 Task: Send an email with the signature Catherine Martinez with the subject Reminder for a performance improvement plan and the message Can you please provide me with a summary of the project objectives? from softage.10@softage.net to softage.1@softage.net and move the email from Sent Items to the folder Public relations
Action: Mouse moved to (112, 107)
Screenshot: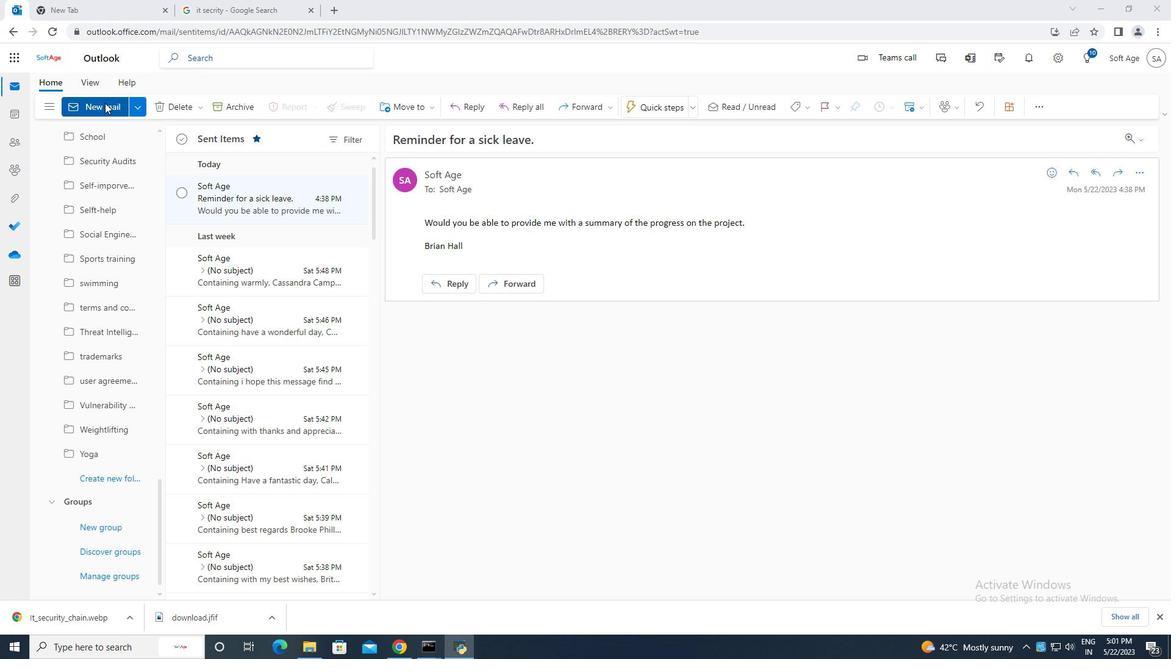 
Action: Mouse pressed left at (112, 107)
Screenshot: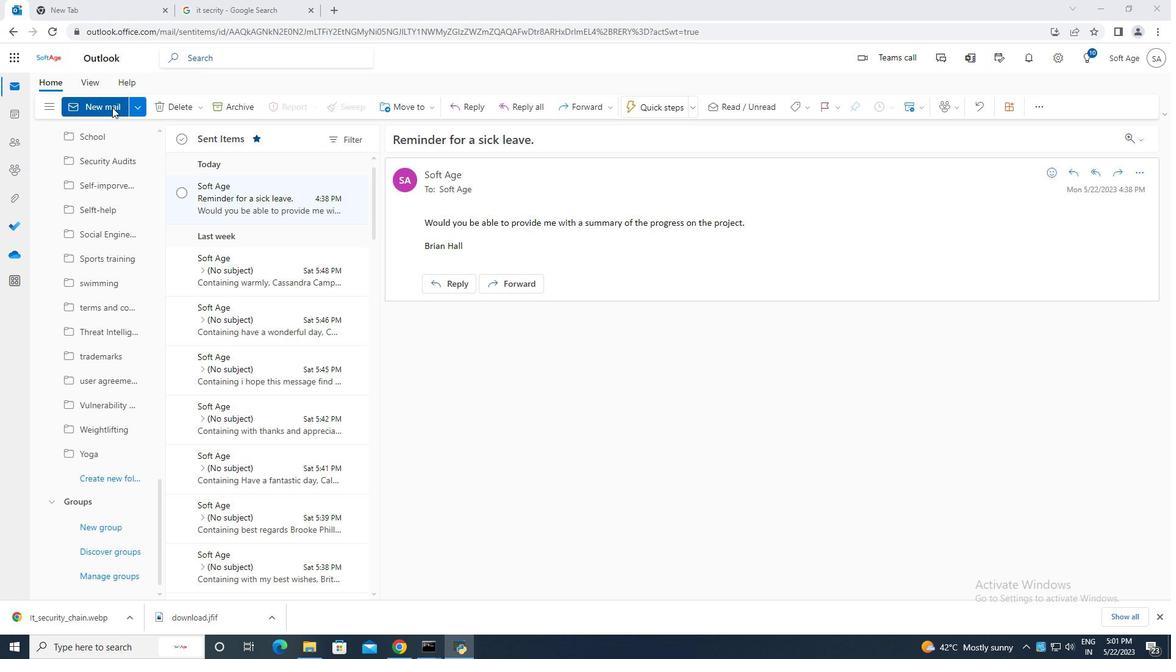 
Action: Mouse moved to (795, 109)
Screenshot: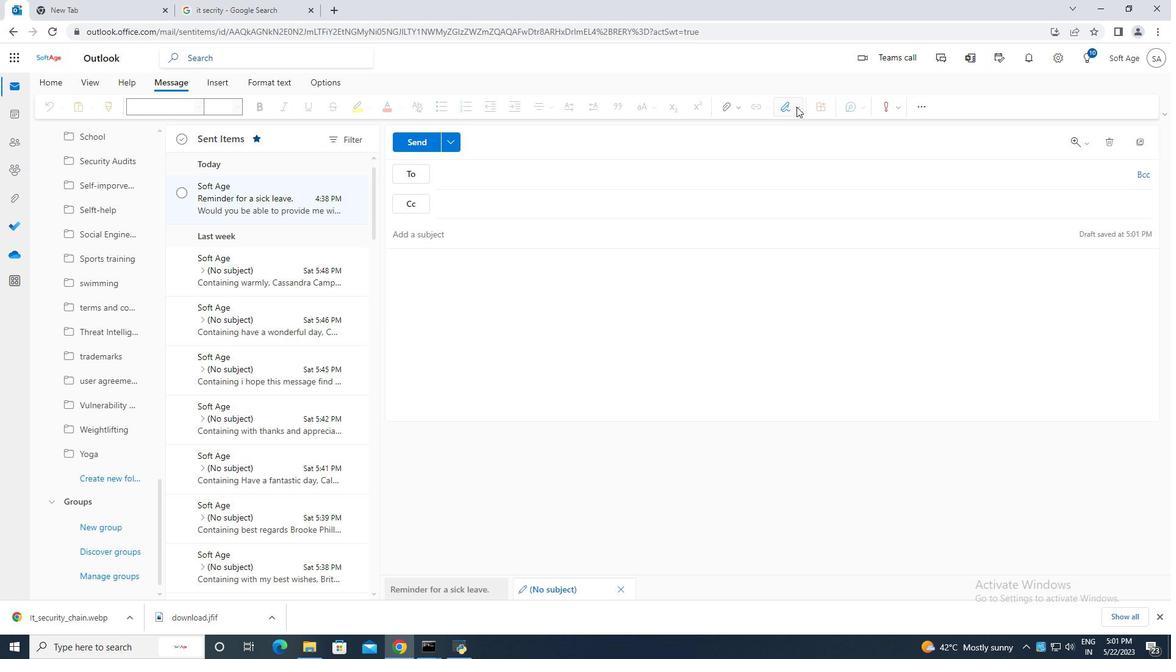 
Action: Mouse pressed left at (795, 109)
Screenshot: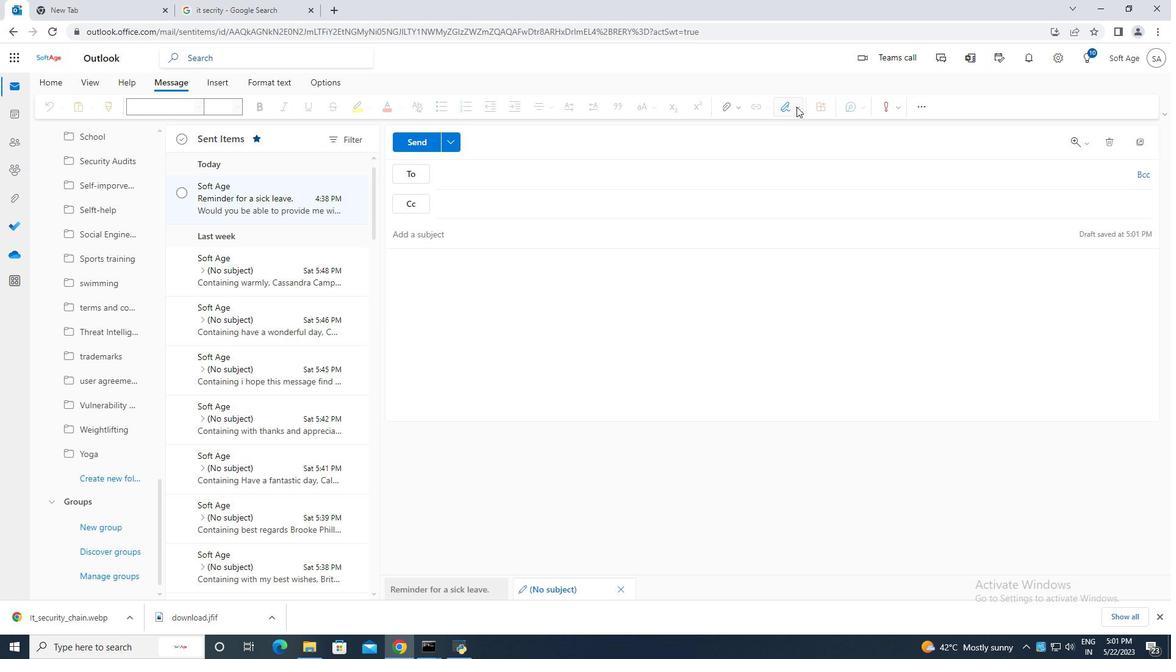 
Action: Mouse moved to (747, 161)
Screenshot: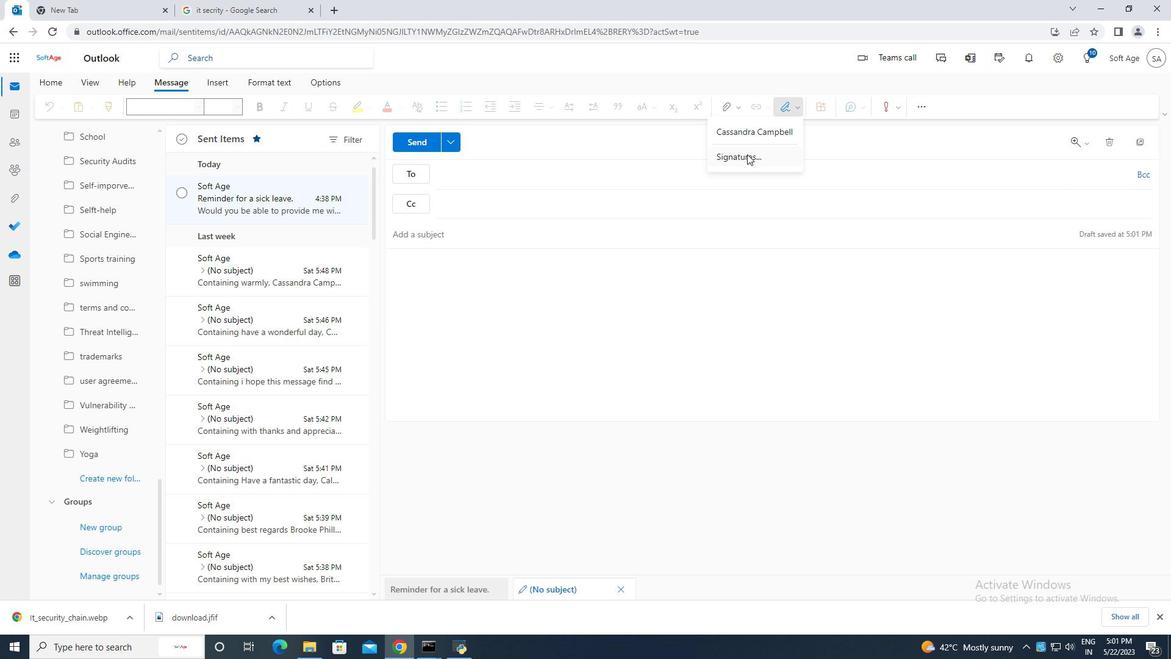 
Action: Mouse pressed left at (747, 161)
Screenshot: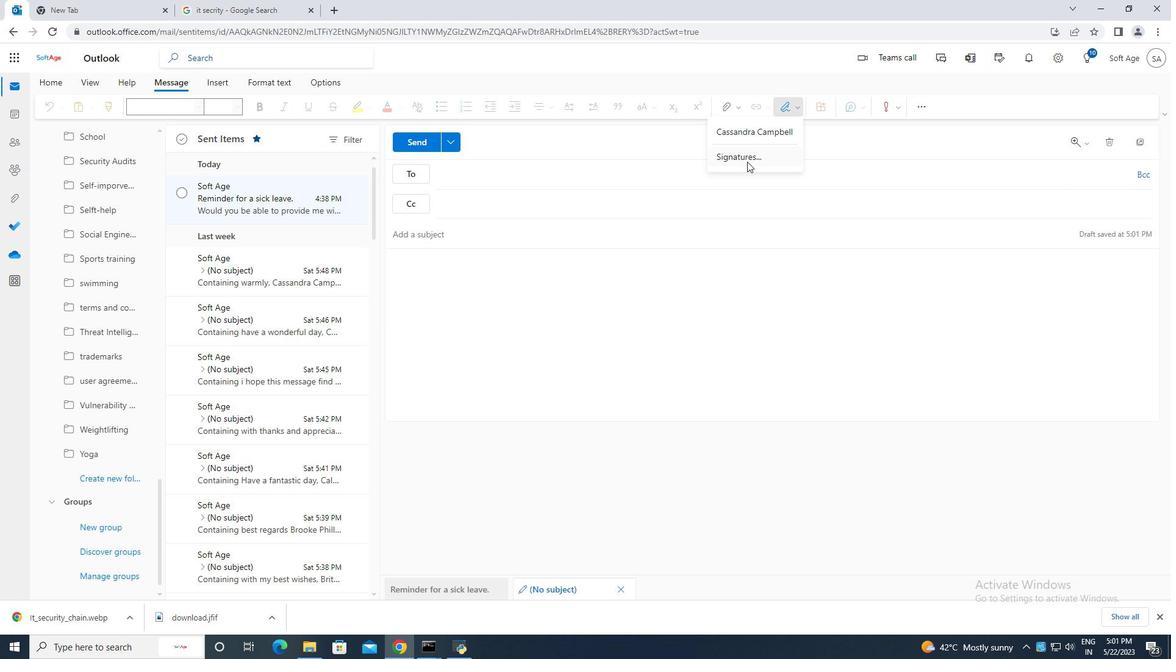 
Action: Mouse moved to (831, 207)
Screenshot: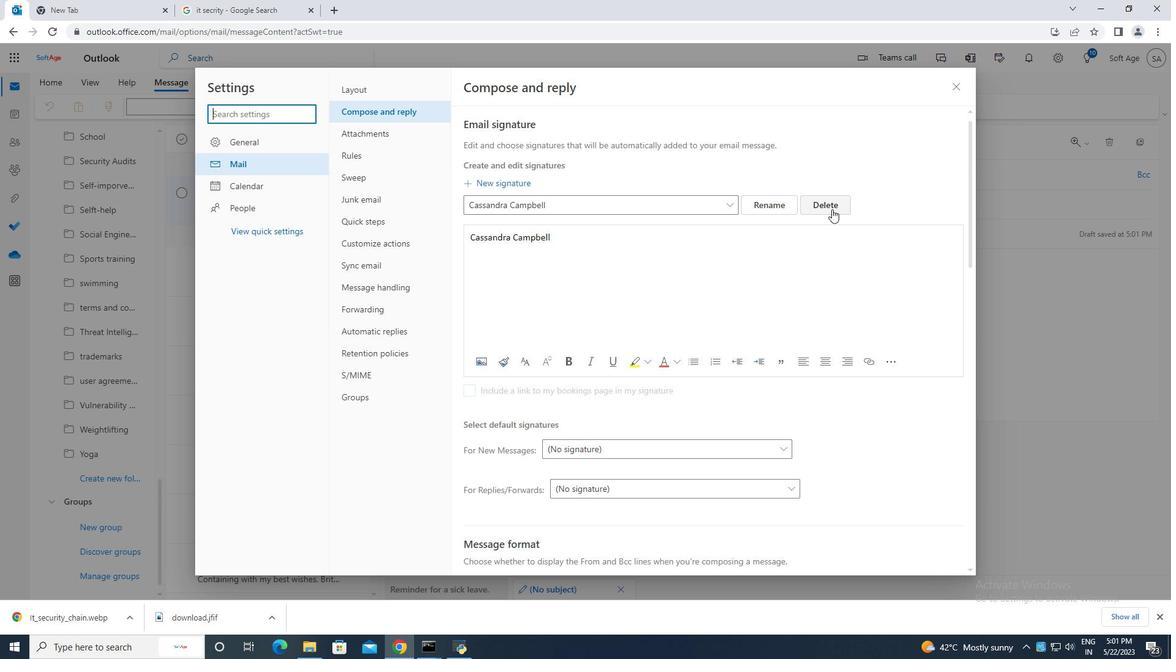 
Action: Mouse pressed left at (831, 207)
Screenshot: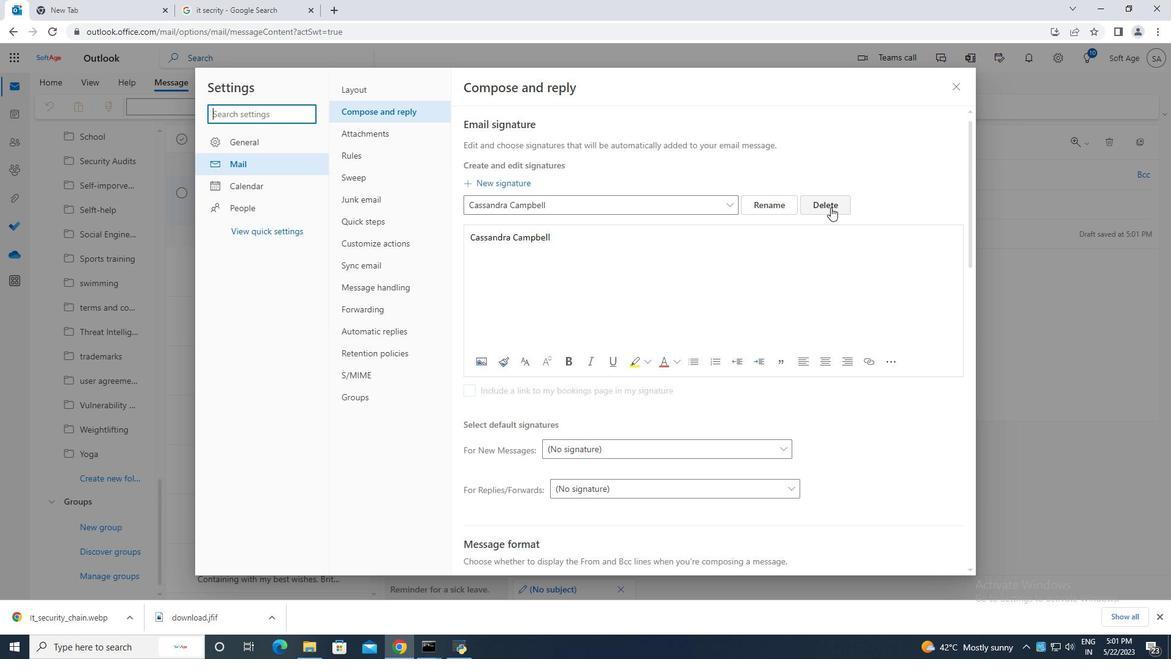 
Action: Mouse moved to (560, 209)
Screenshot: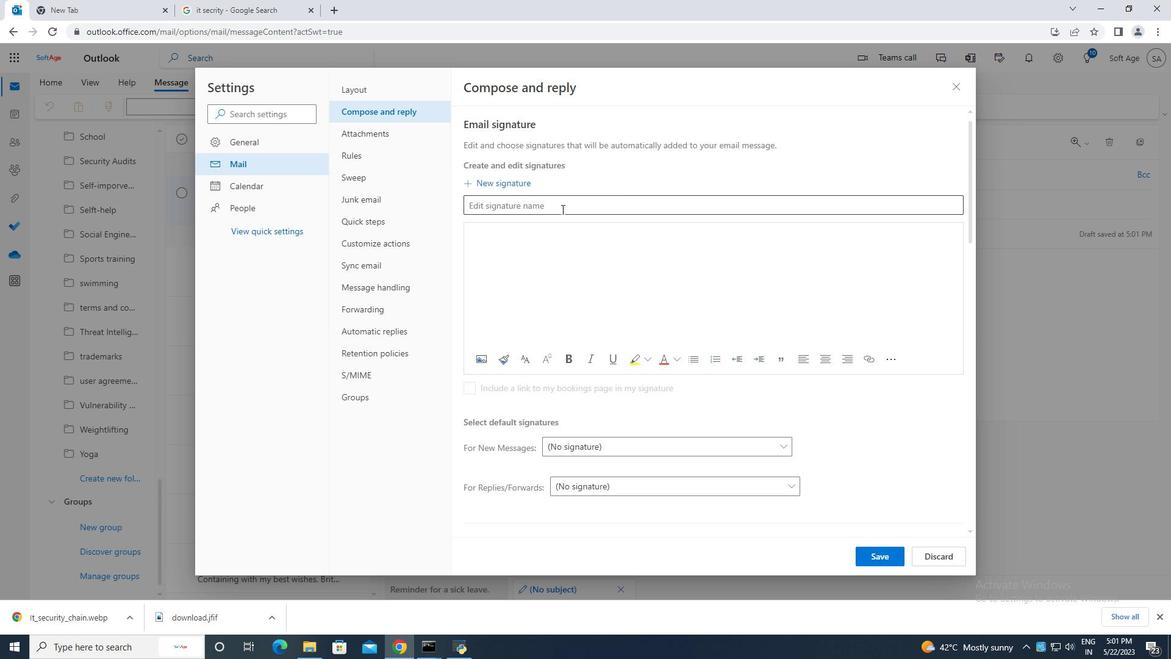 
Action: Mouse pressed left at (560, 209)
Screenshot: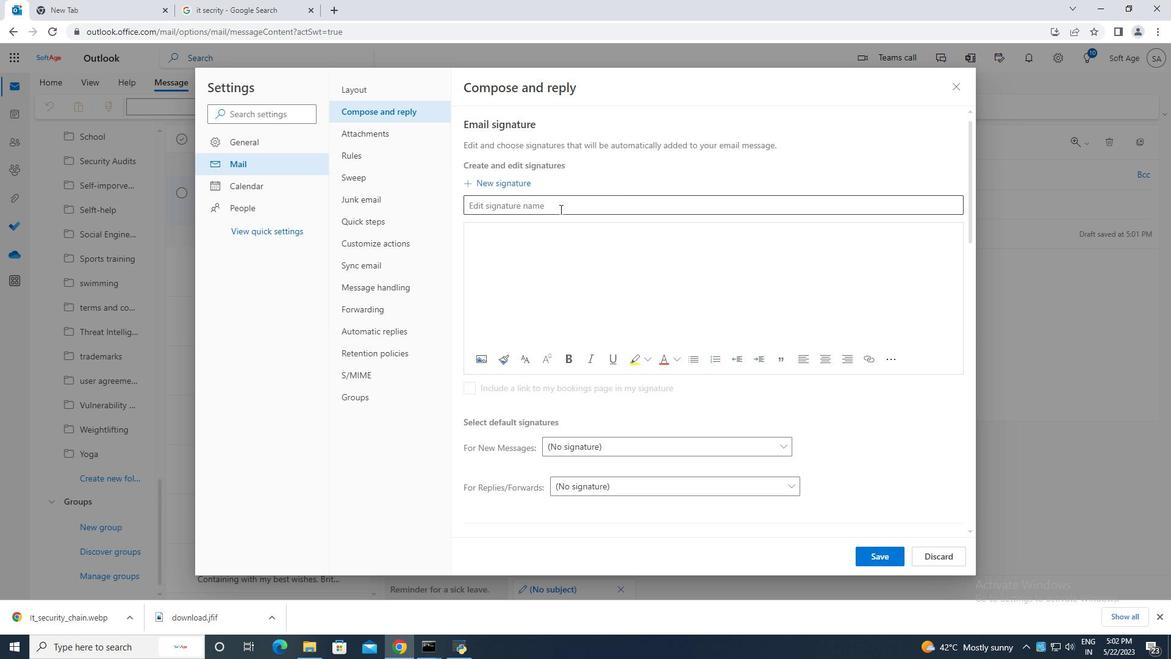 
Action: Key pressed <Key.caps_lock>C<Key.caps_lock>atherine<Key.space><Key.caps_lock>M<Key.caps_lock>artinez
Screenshot: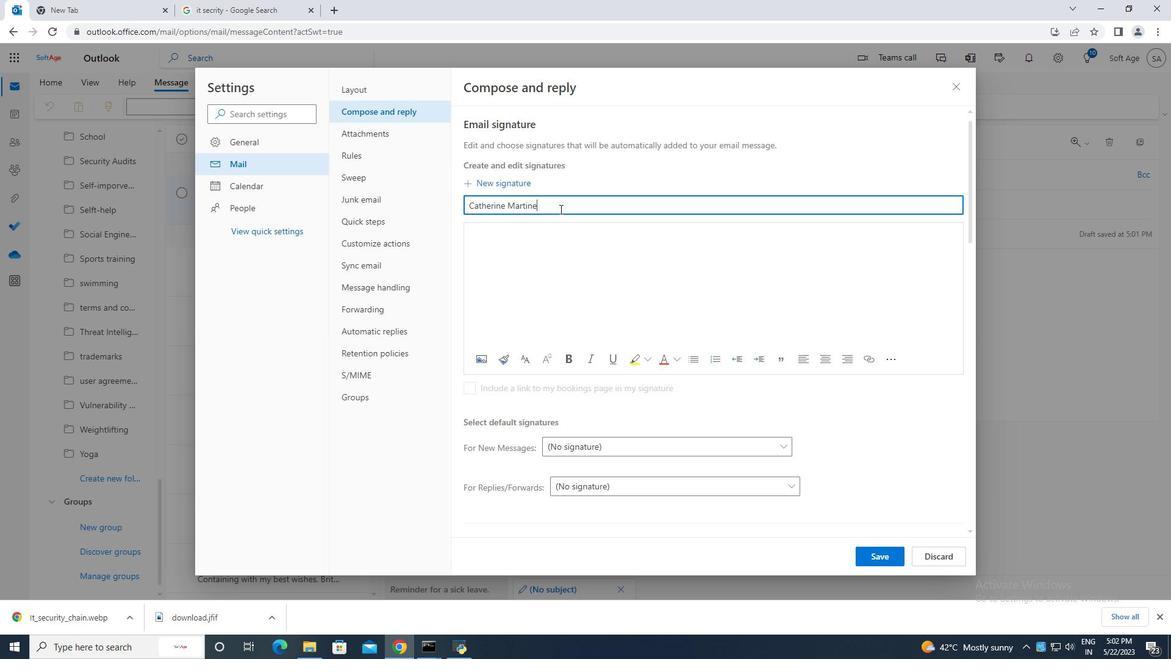 
Action: Mouse moved to (529, 234)
Screenshot: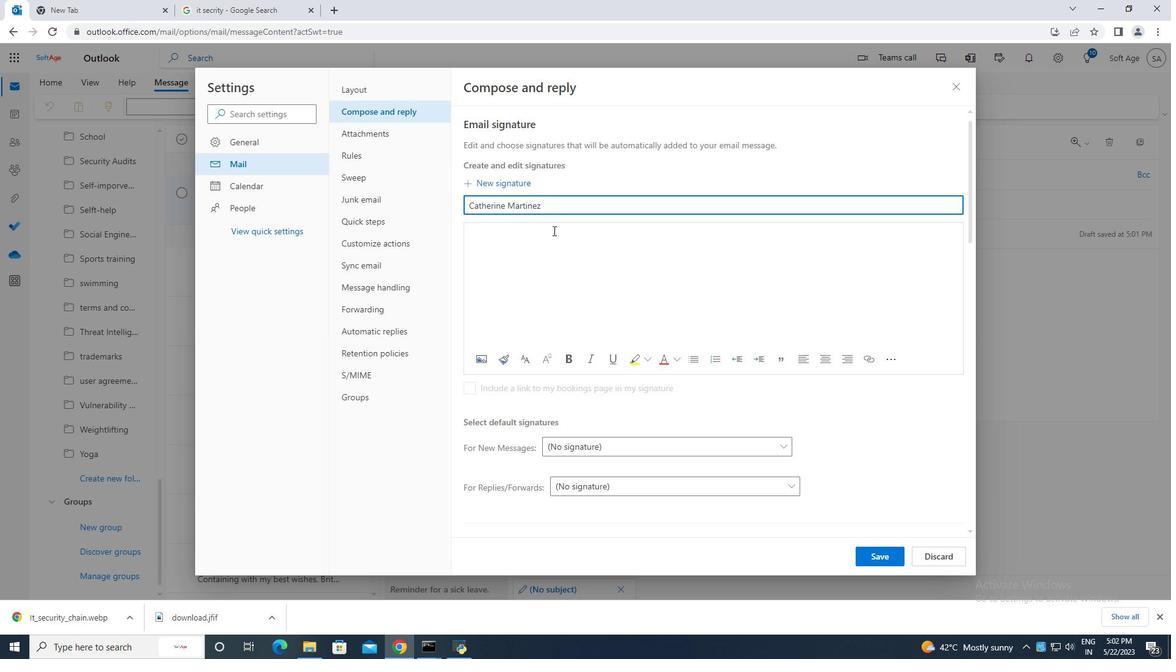 
Action: Mouse pressed left at (529, 234)
Screenshot: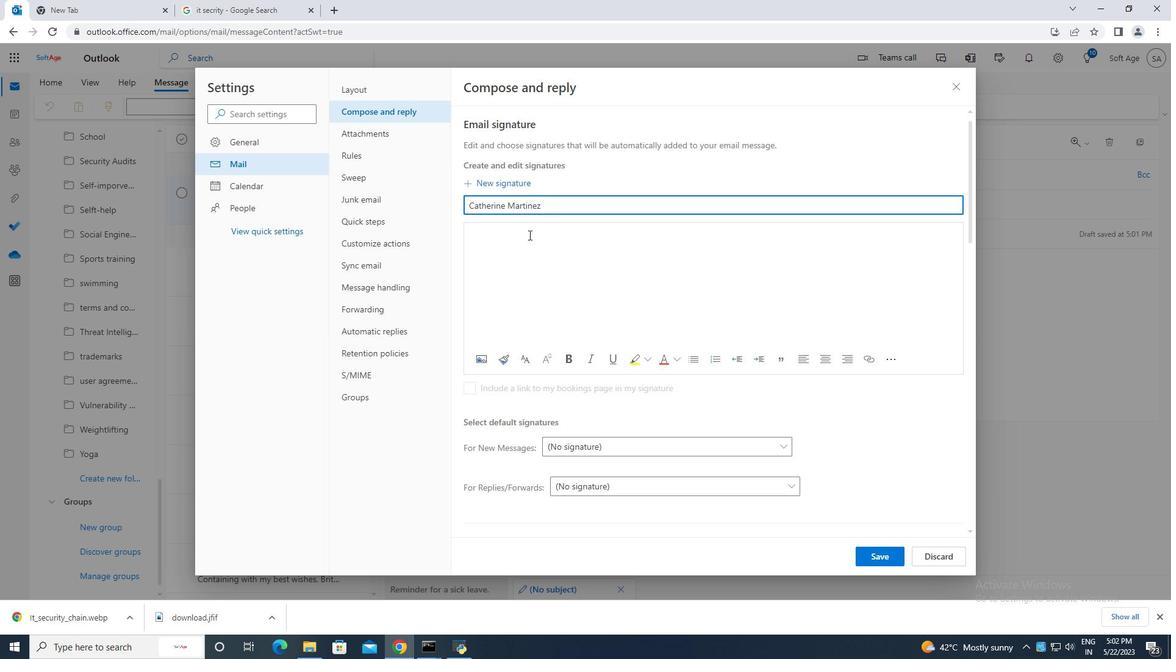 
Action: Key pressed <Key.caps_lock>C<Key.caps_lock>atherine<Key.space><Key.caps_lock>M<Key.caps_lock>artinez
Screenshot: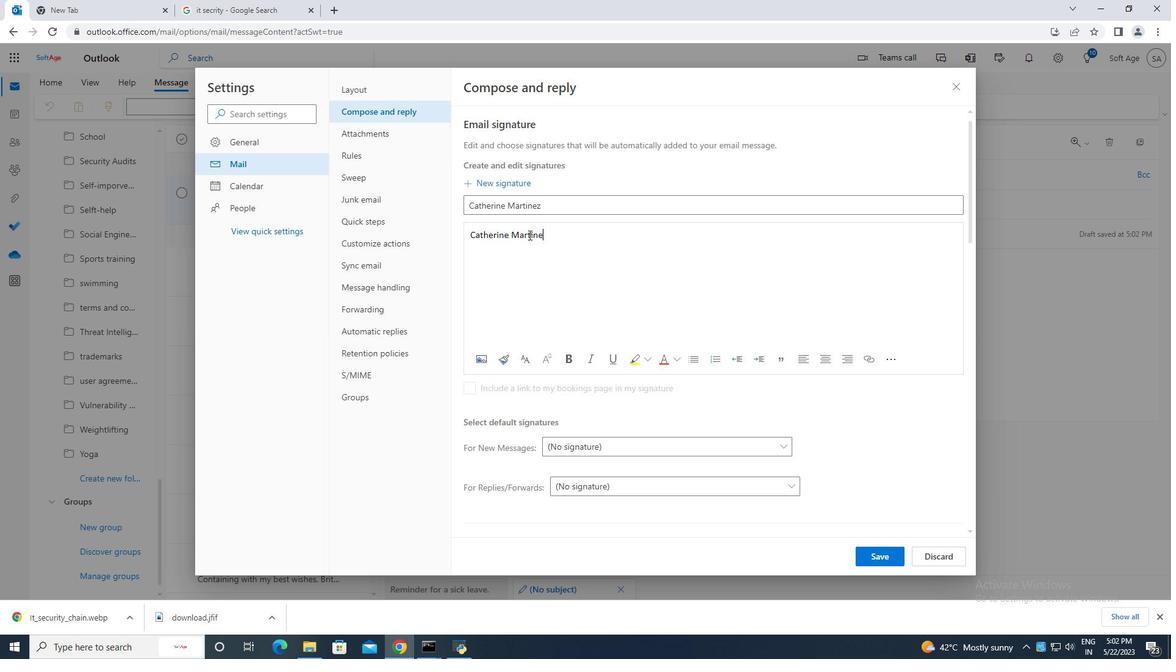 
Action: Mouse moved to (882, 560)
Screenshot: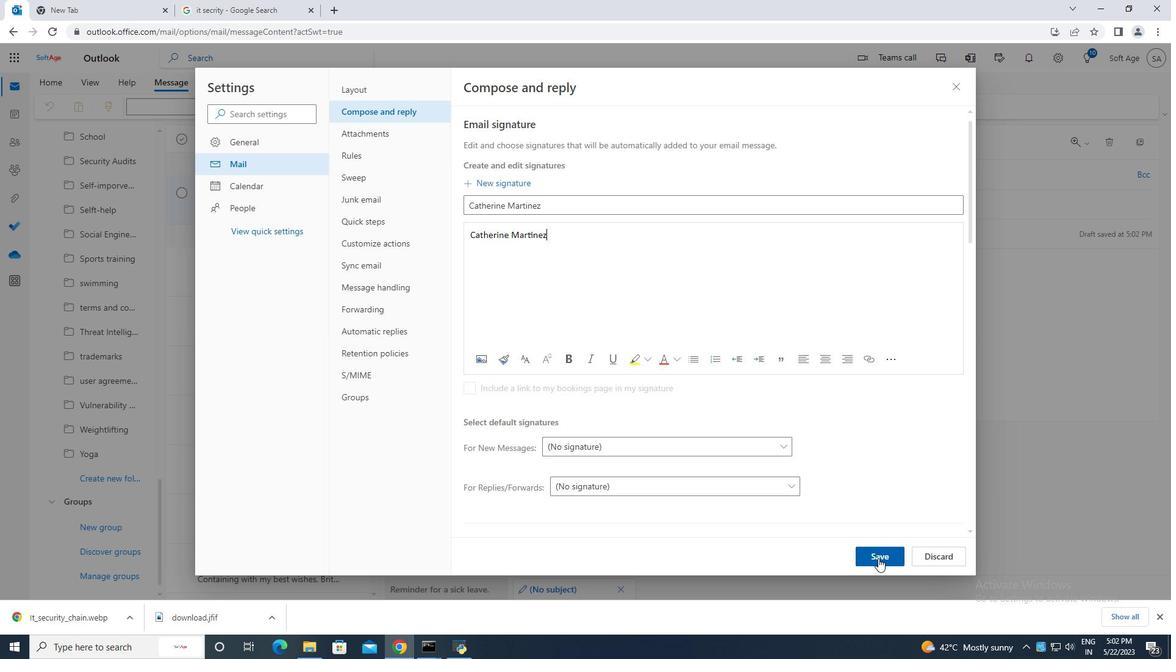 
Action: Mouse pressed left at (882, 560)
Screenshot: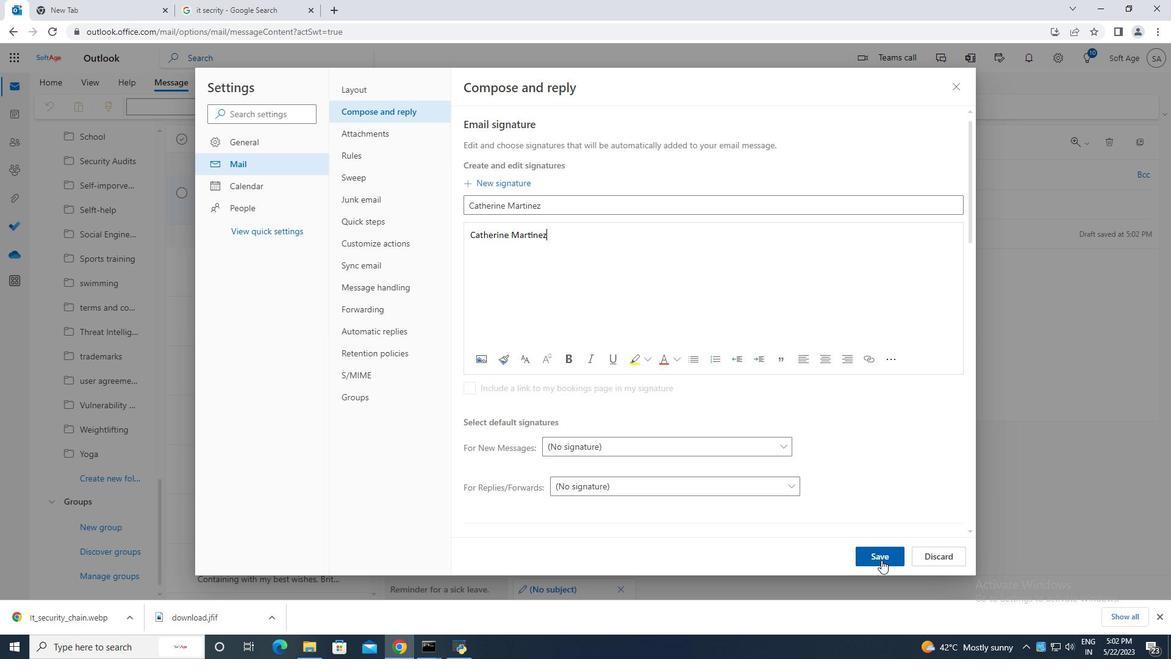 
Action: Mouse moved to (956, 90)
Screenshot: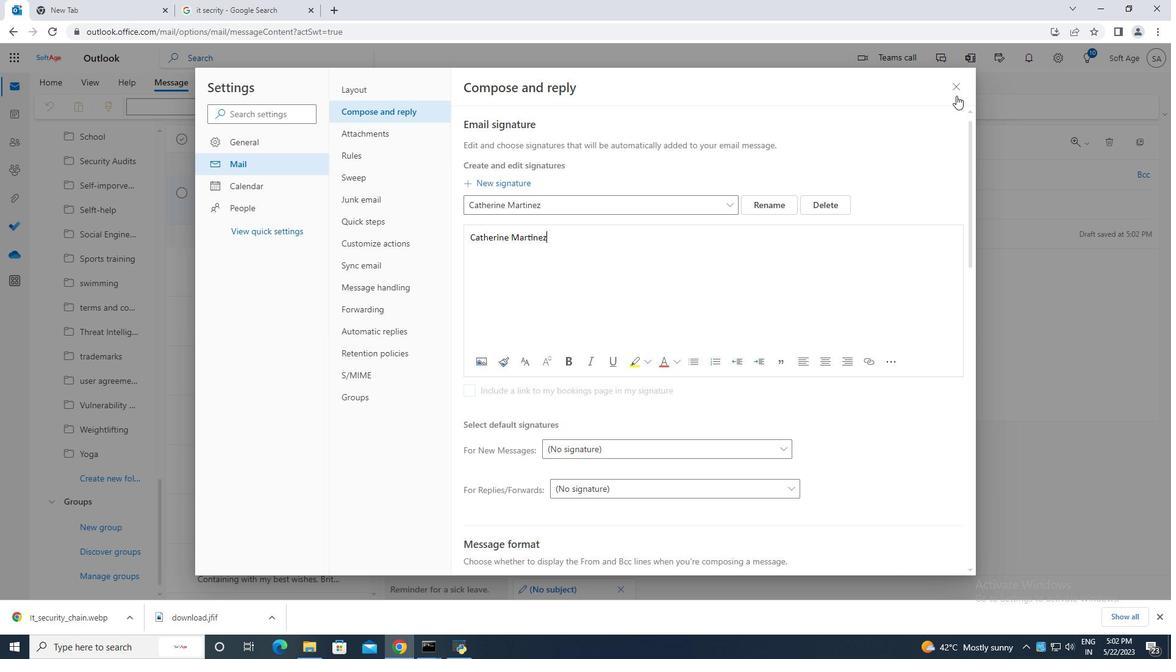 
Action: Mouse pressed left at (956, 90)
Screenshot: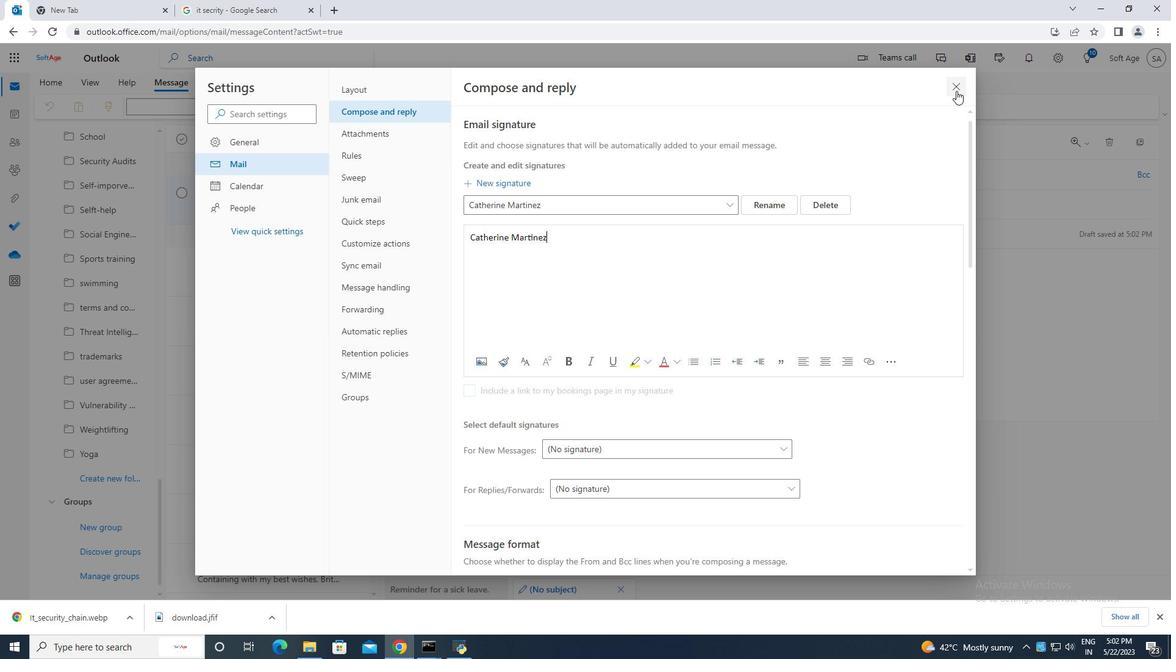 
Action: Mouse moved to (798, 106)
Screenshot: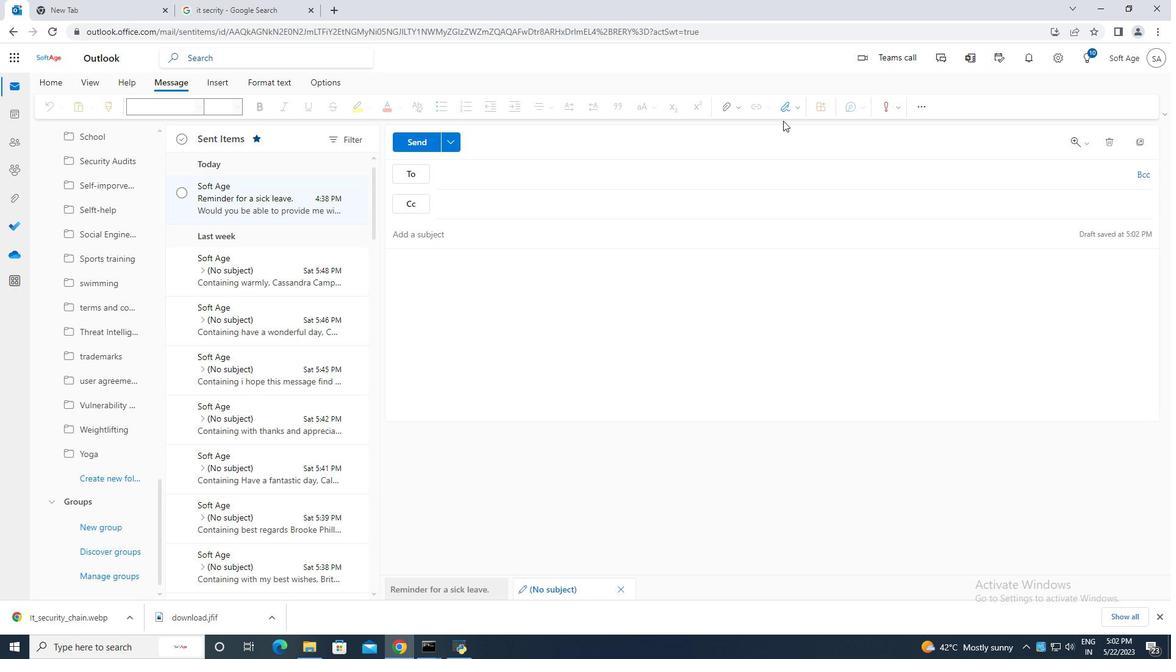 
Action: Mouse pressed left at (798, 106)
Screenshot: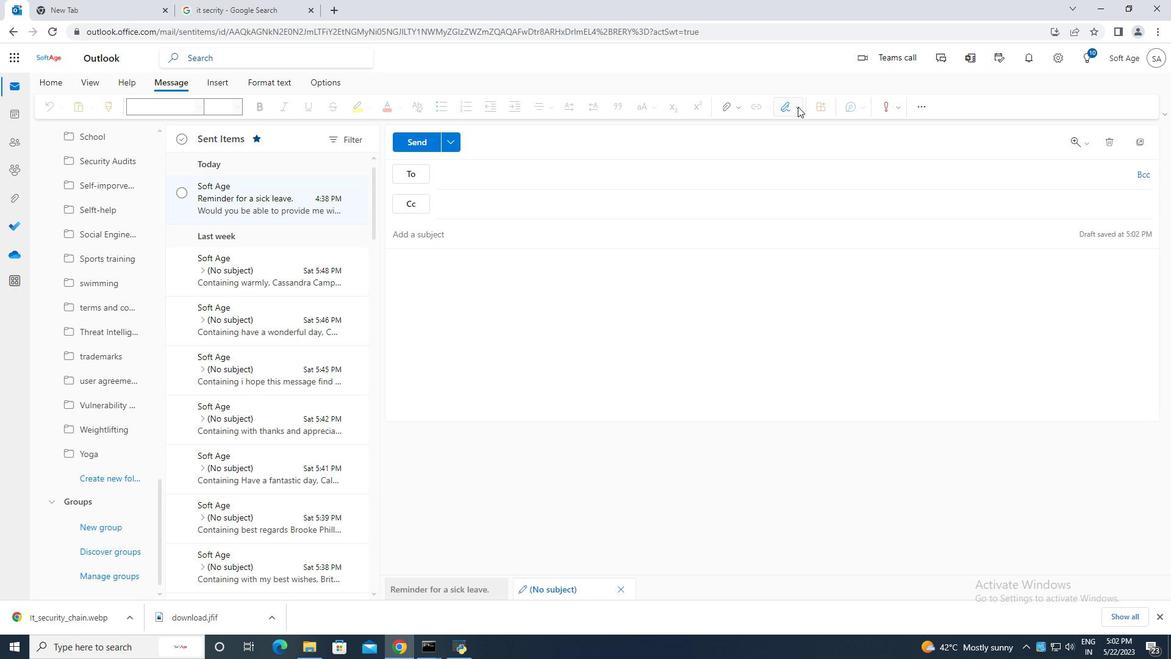 
Action: Mouse moved to (741, 132)
Screenshot: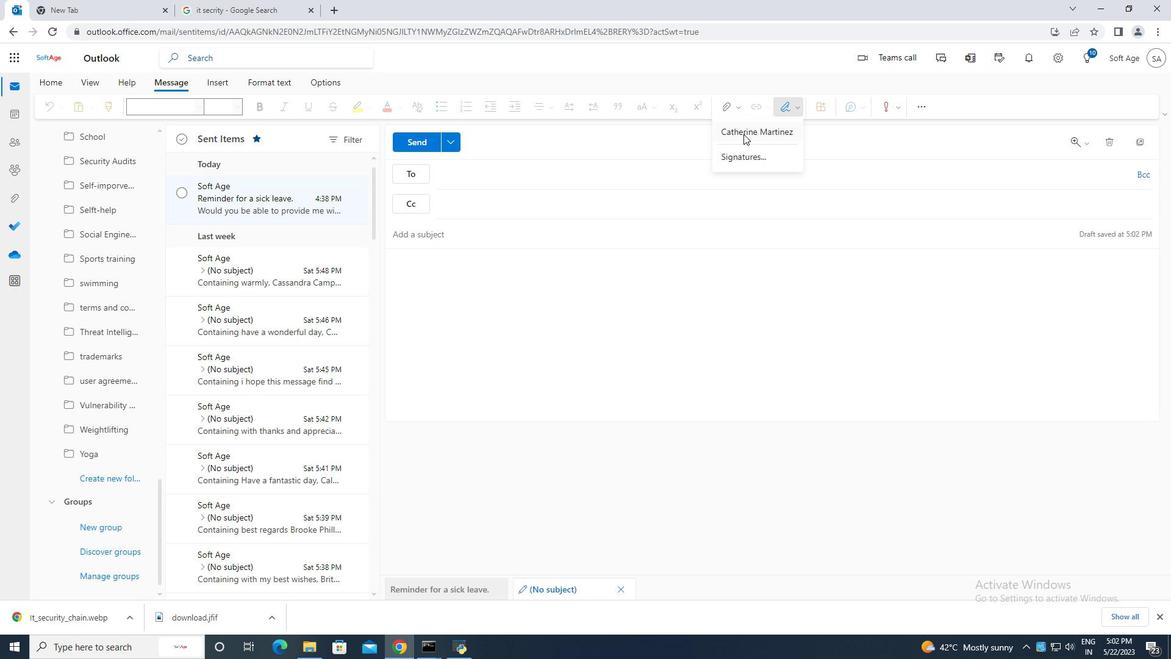 
Action: Mouse pressed left at (741, 132)
Screenshot: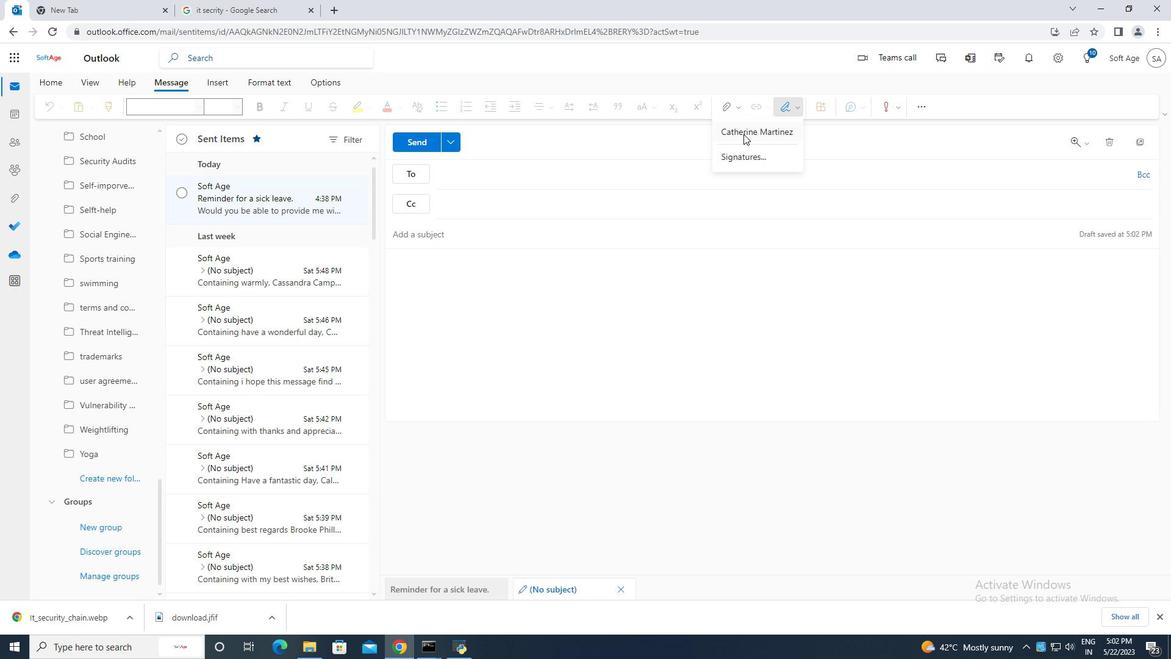 
Action: Mouse moved to (408, 234)
Screenshot: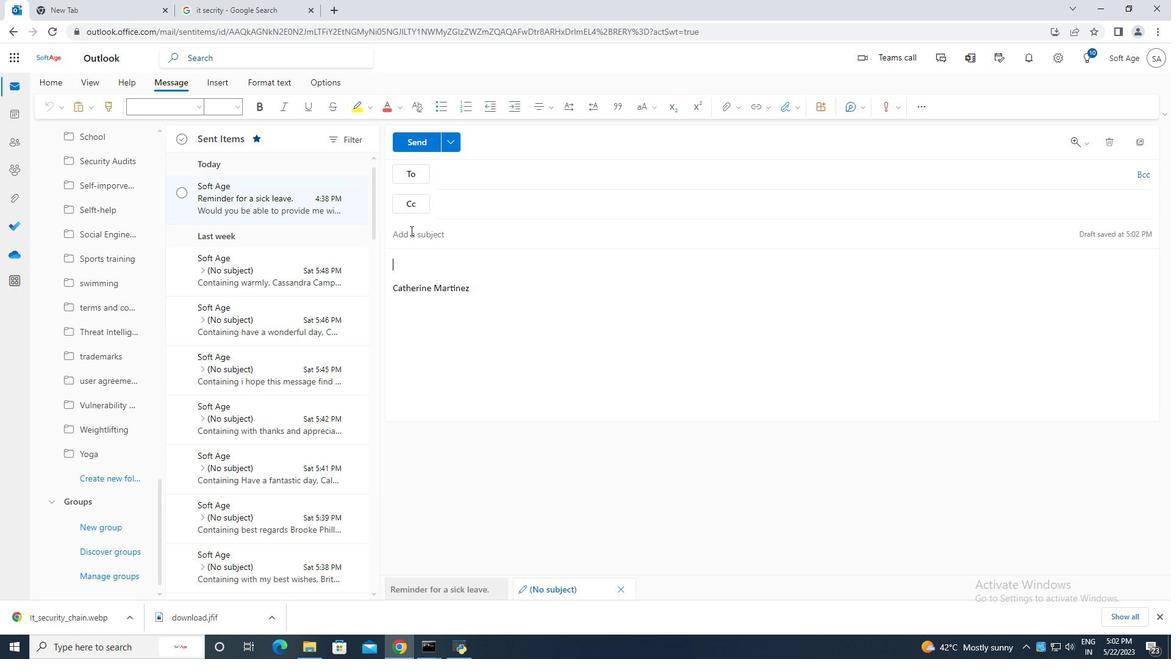 
Action: Mouse pressed left at (408, 234)
Screenshot: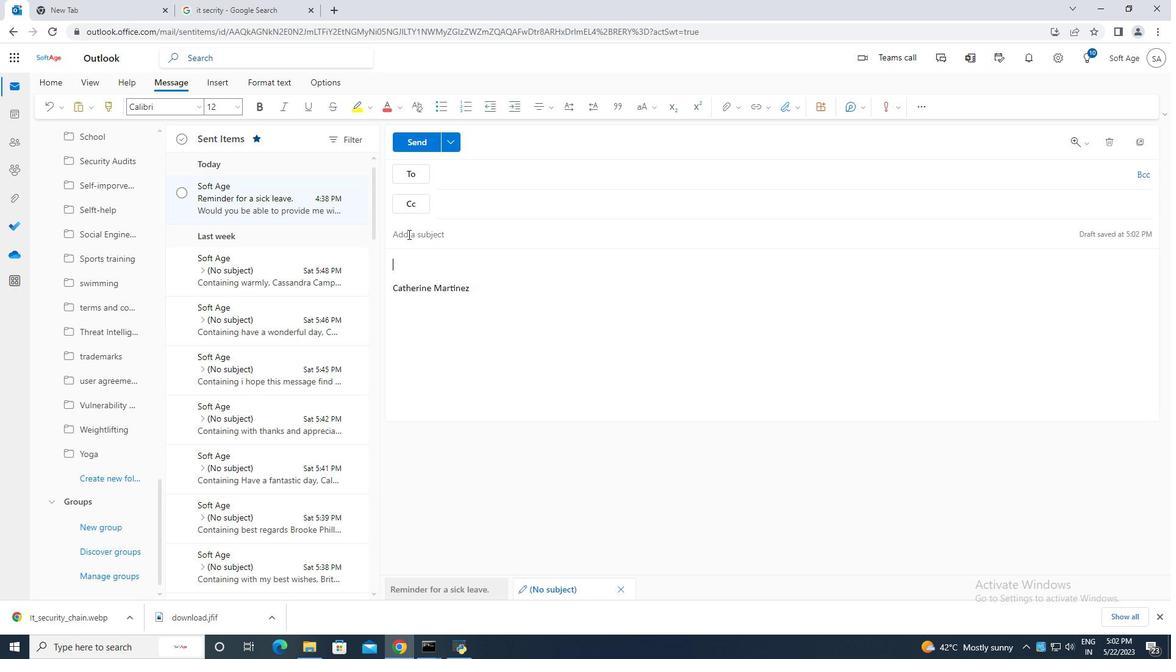 
Action: Mouse moved to (408, 234)
Screenshot: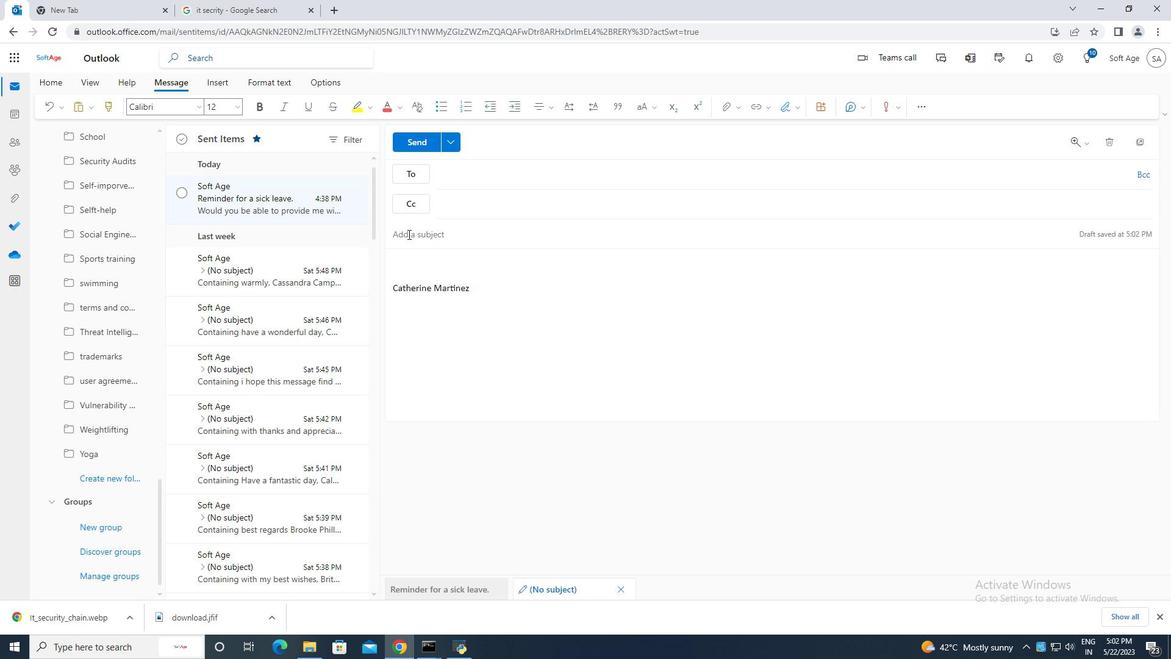 
Action: Key pressed <Key.caps_lock>R<Key.caps_lock>eminder<Key.space>for<Key.space>a<Key.space>performance<Key.space>improvement<Key.space>plan.
Screenshot: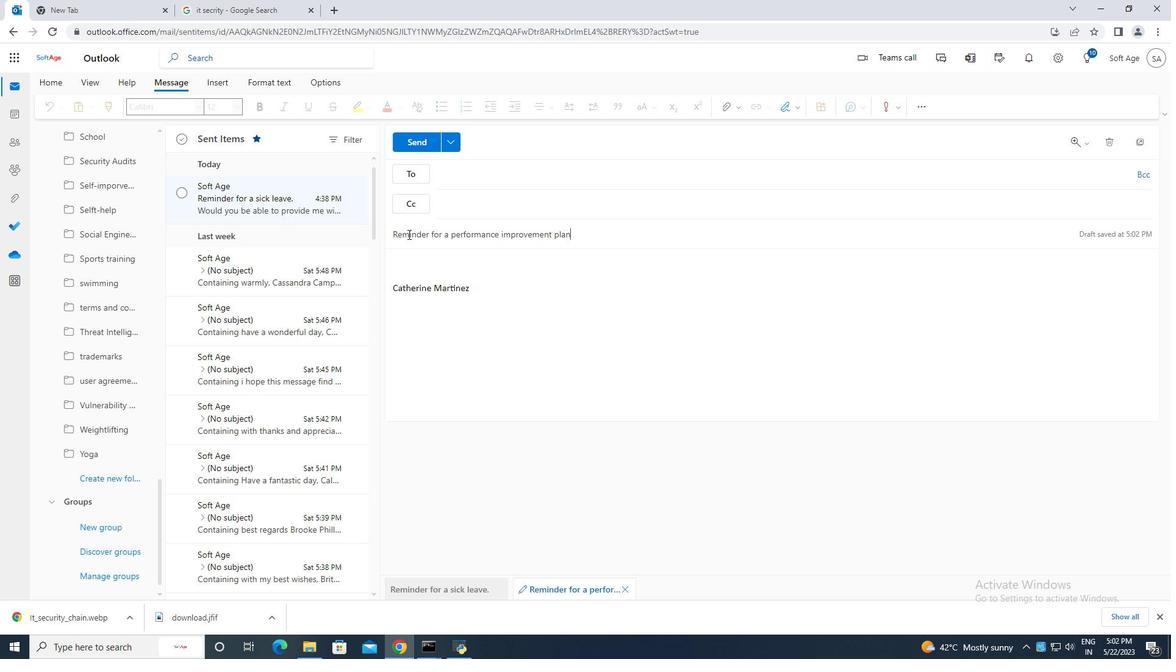 
Action: Mouse moved to (416, 259)
Screenshot: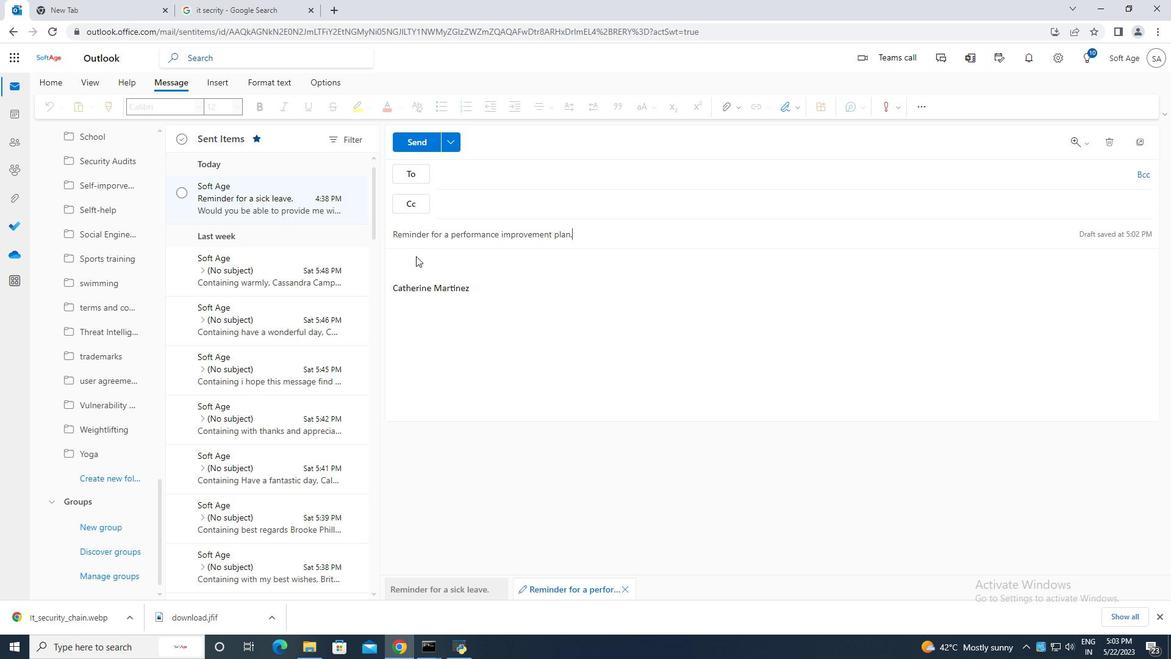 
Action: Mouse pressed left at (416, 259)
Screenshot: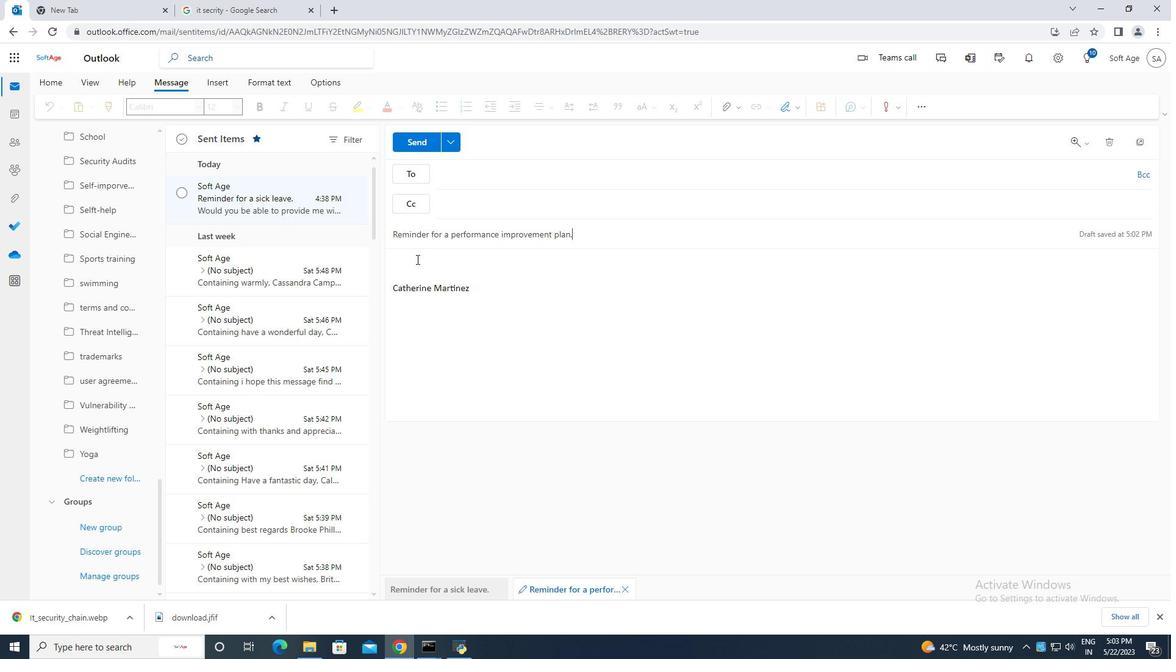 
Action: Key pressed <Key.caps_lock>C<Key.caps_lock>an<Key.space>you<Key.space>please<Key.space>provide<Key.space>mw<Key.backspace>e<Key.space>with<Key.space>a<Key.space>summary<Key.space>of<Key.space>the<Key.space>project<Key.space>objectives<Key.space><Key.backspace>.
Screenshot: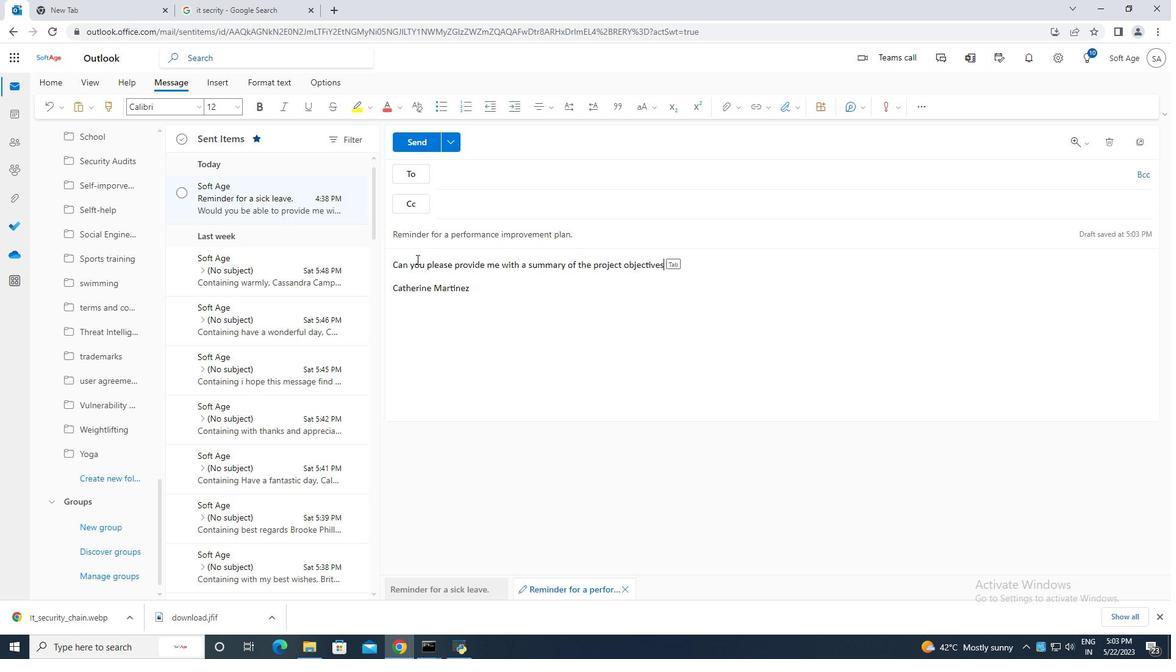 
Action: Mouse moved to (496, 172)
Screenshot: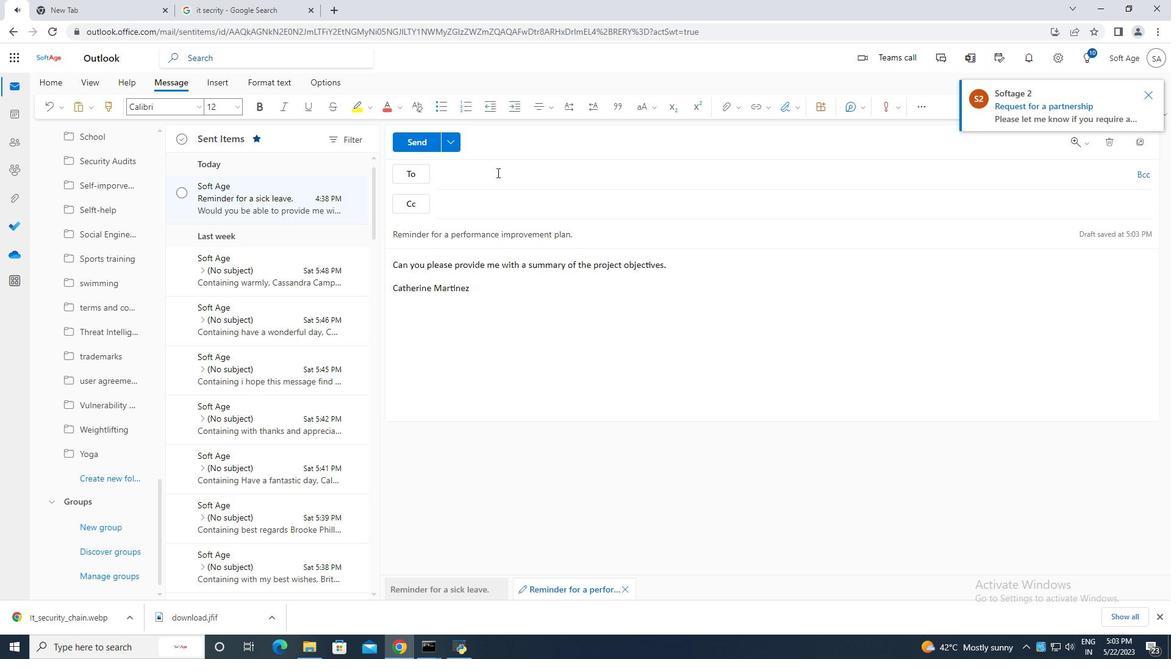 
Action: Mouse pressed left at (496, 172)
Screenshot: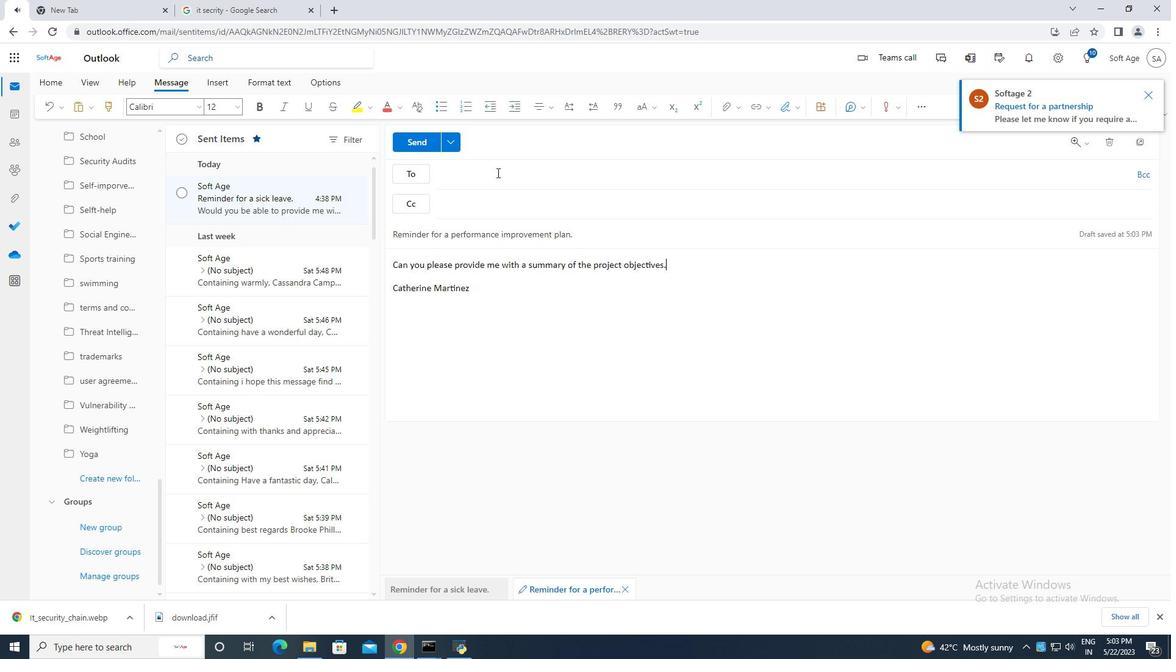 
Action: Key pressed si<Key.backspace>oftage.1<Key.shift>@
Screenshot: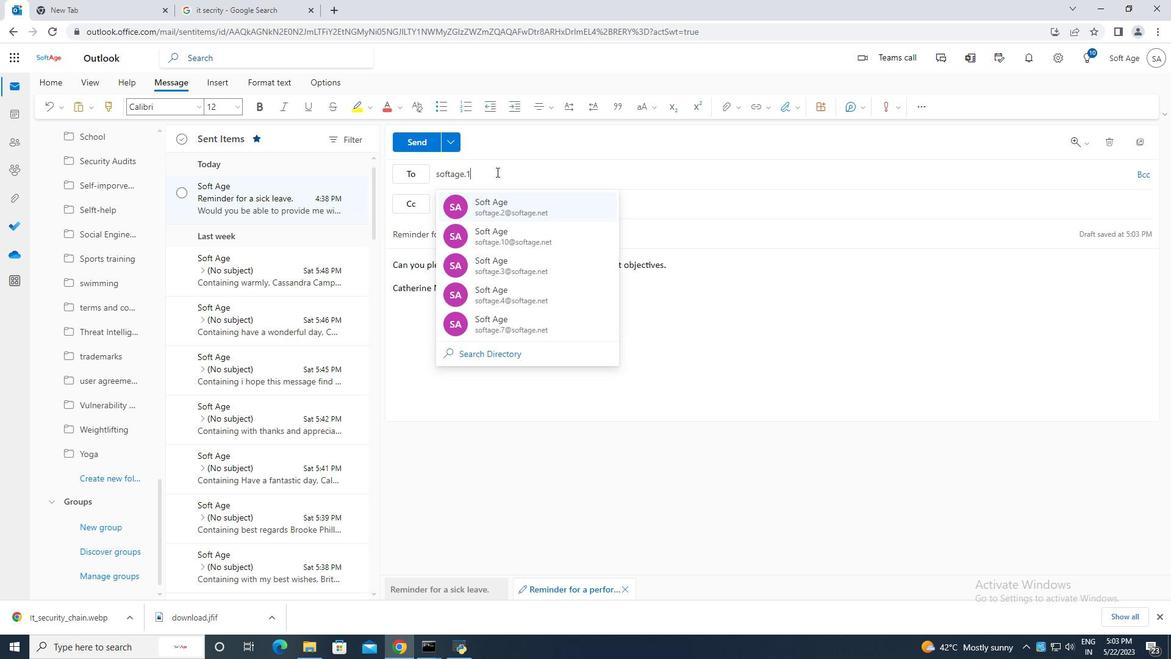 
Action: Mouse moved to (551, 268)
Screenshot: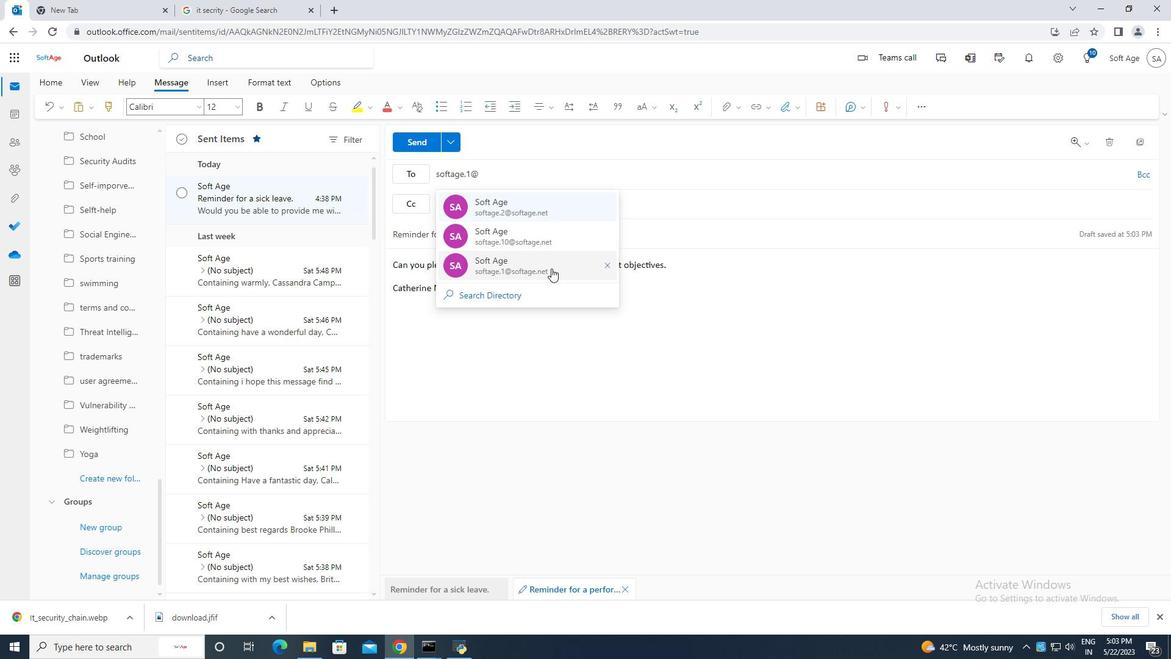 
Action: Mouse pressed left at (551, 268)
Screenshot: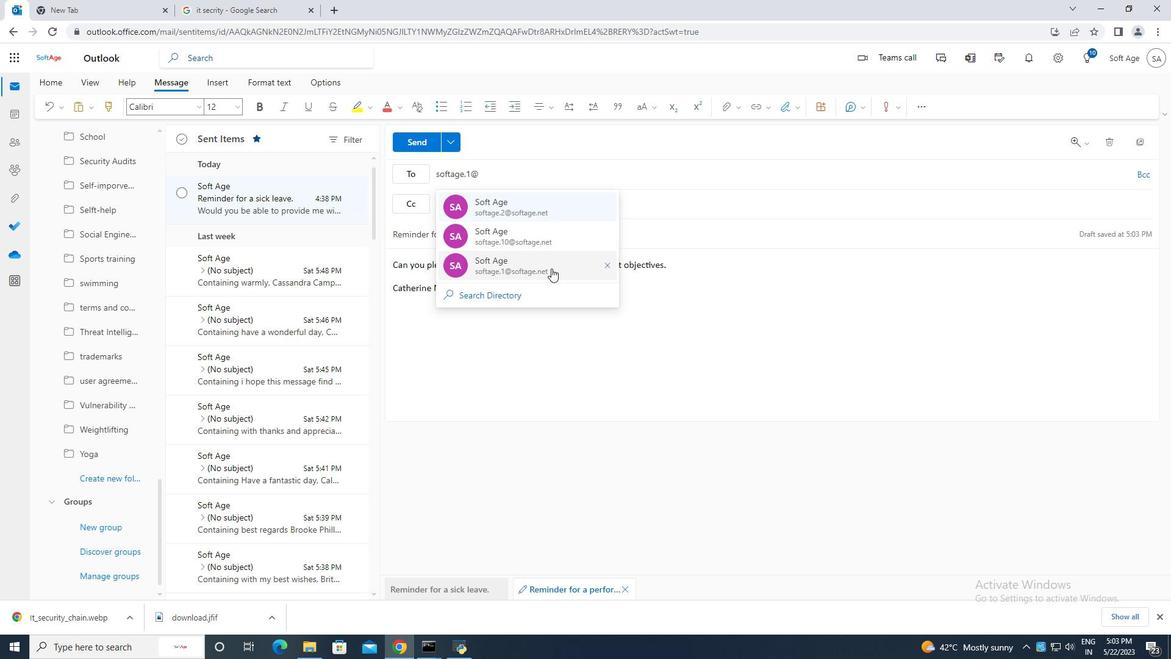 
Action: Mouse moved to (116, 479)
Screenshot: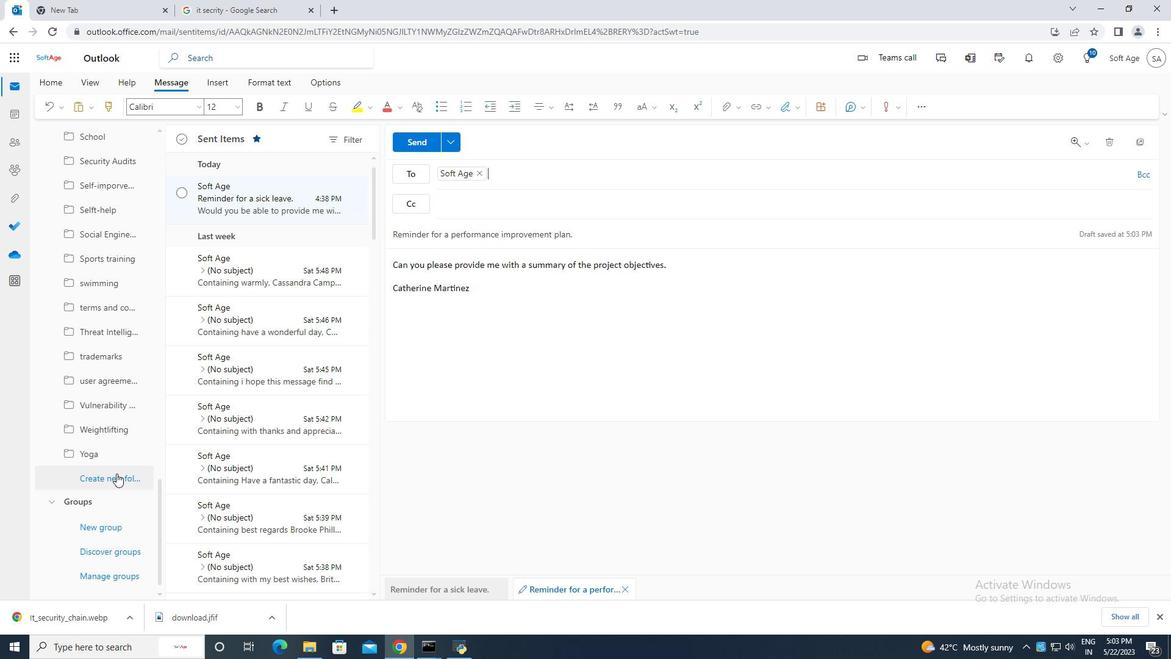 
Action: Mouse pressed left at (116, 479)
Screenshot: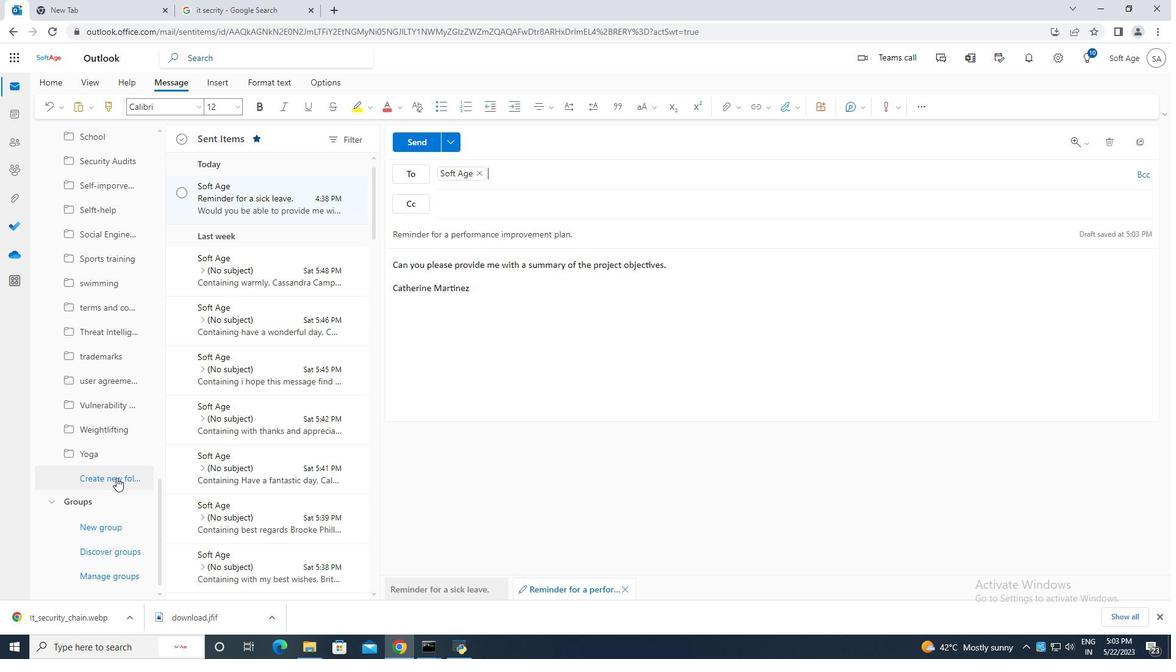
Action: Mouse moved to (95, 478)
Screenshot: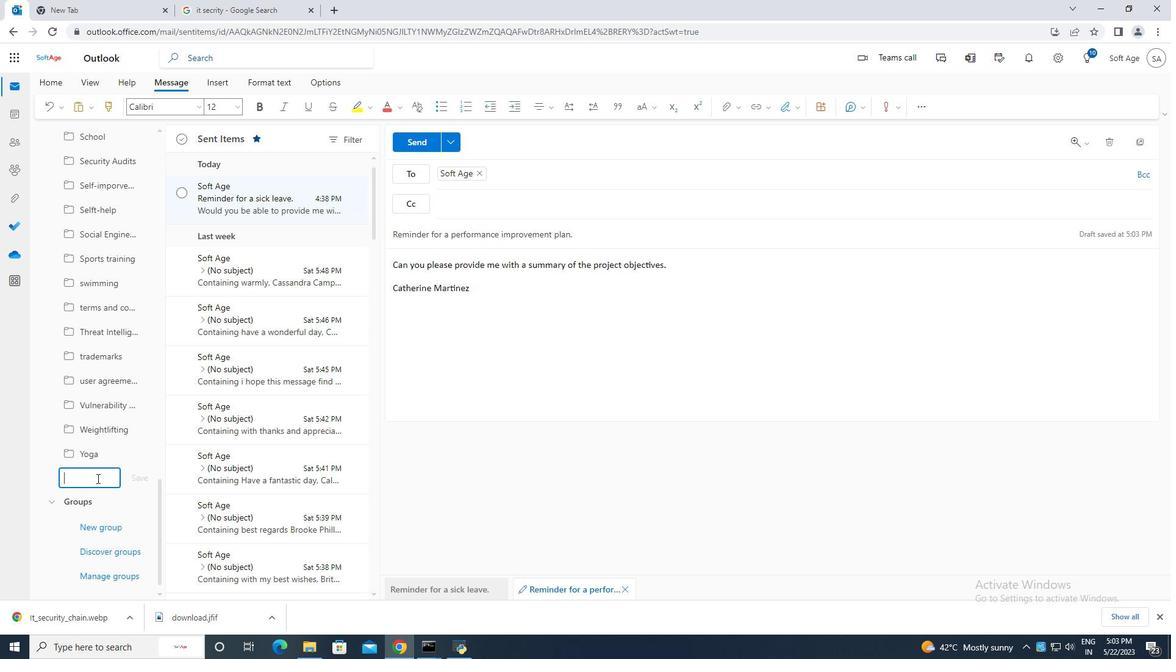 
Action: Mouse pressed left at (95, 478)
Screenshot: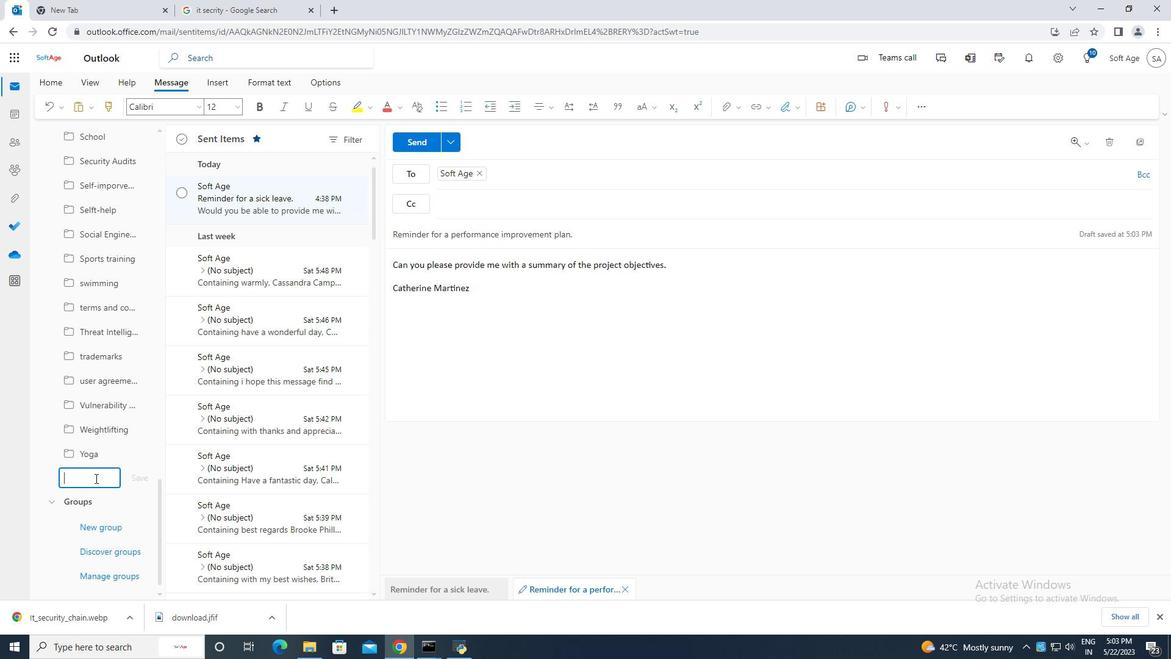 
Action: Mouse moved to (97, 479)
Screenshot: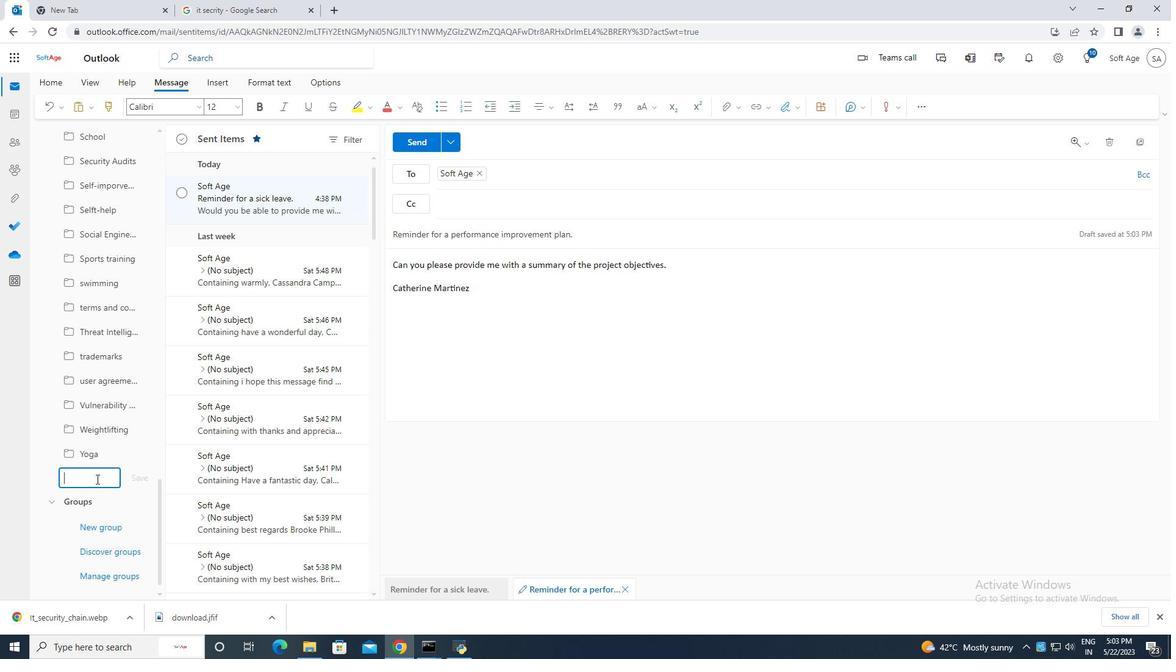
Action: Key pressed <Key.caps_lock>P<Key.caps_lock>ublic<Key.space>relations
Screenshot: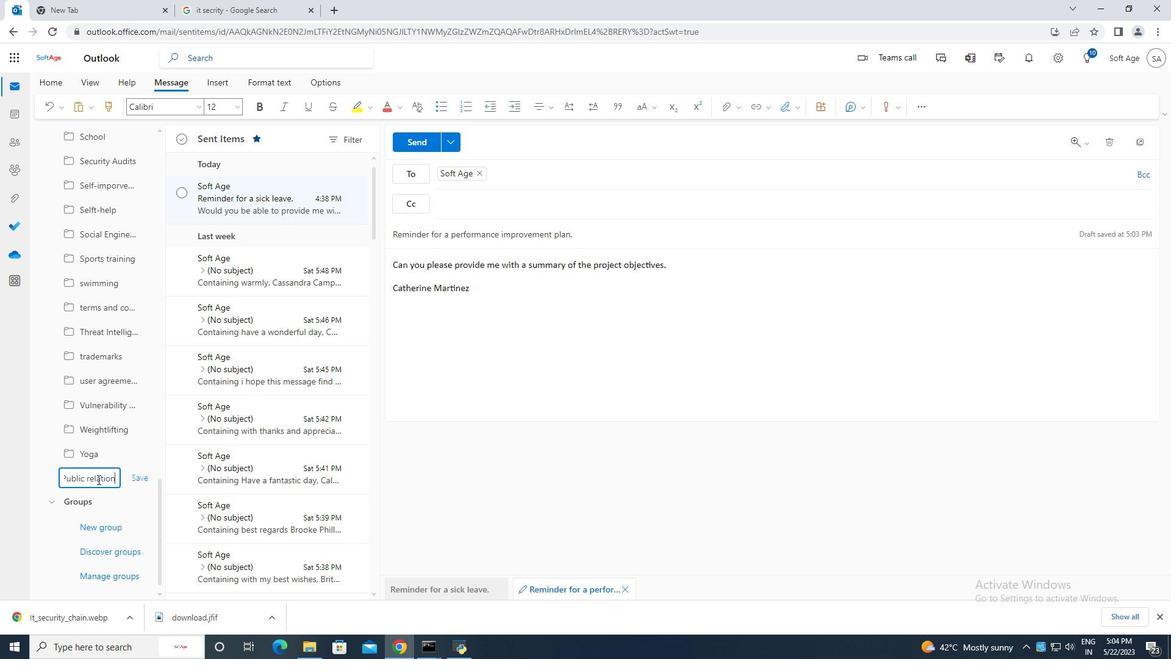 
Action: Mouse moved to (146, 476)
Screenshot: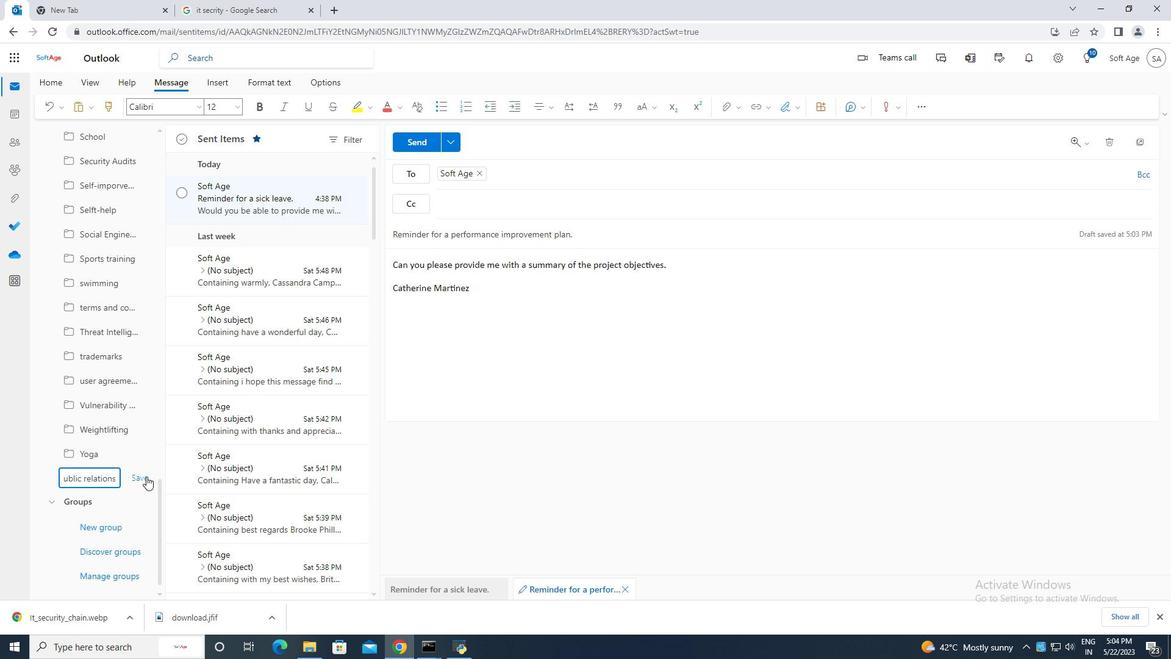
Action: Mouse pressed left at (146, 476)
Screenshot: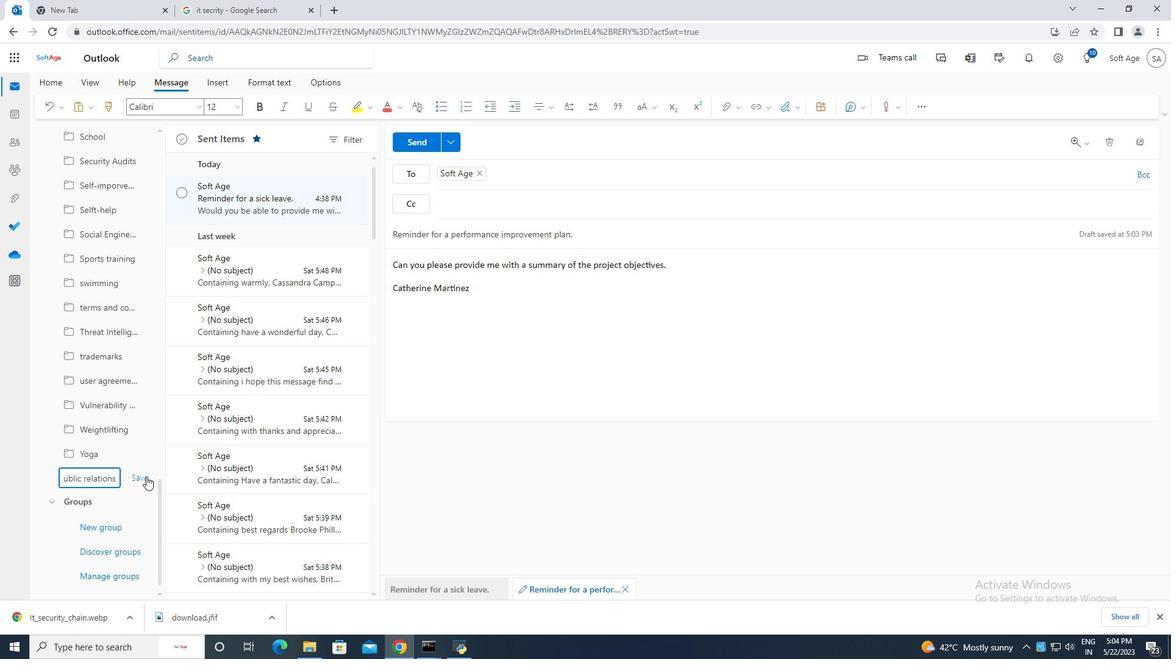 
Action: Mouse moved to (647, 344)
Screenshot: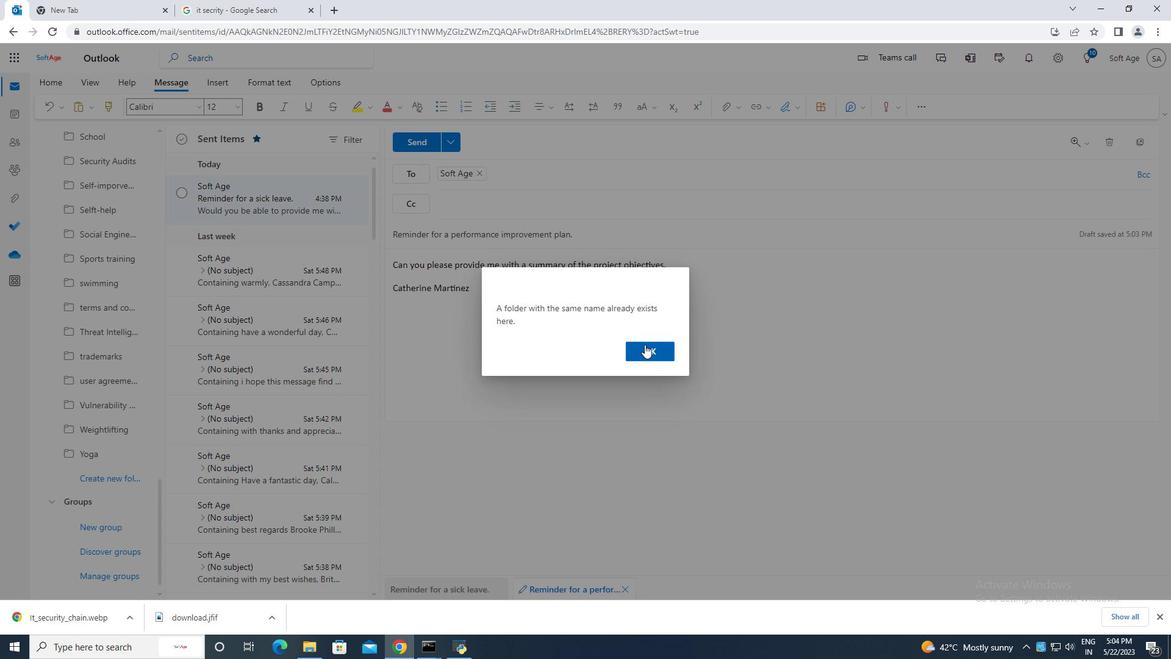 
Action: Mouse pressed left at (647, 344)
Screenshot: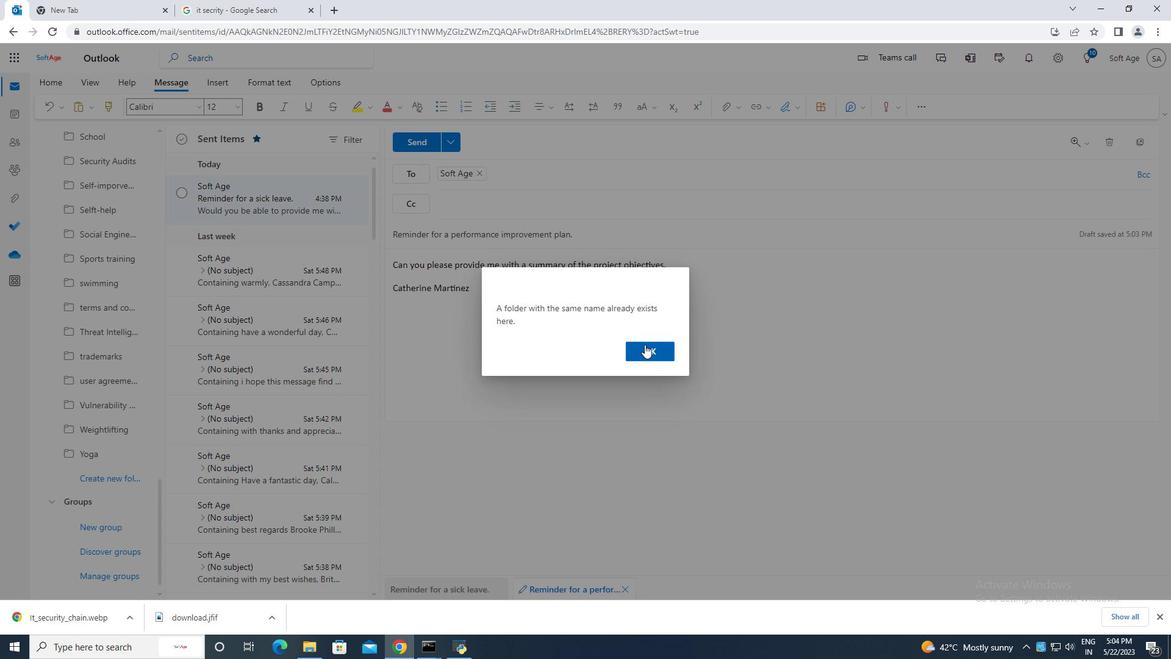 
Action: Mouse moved to (412, 136)
Screenshot: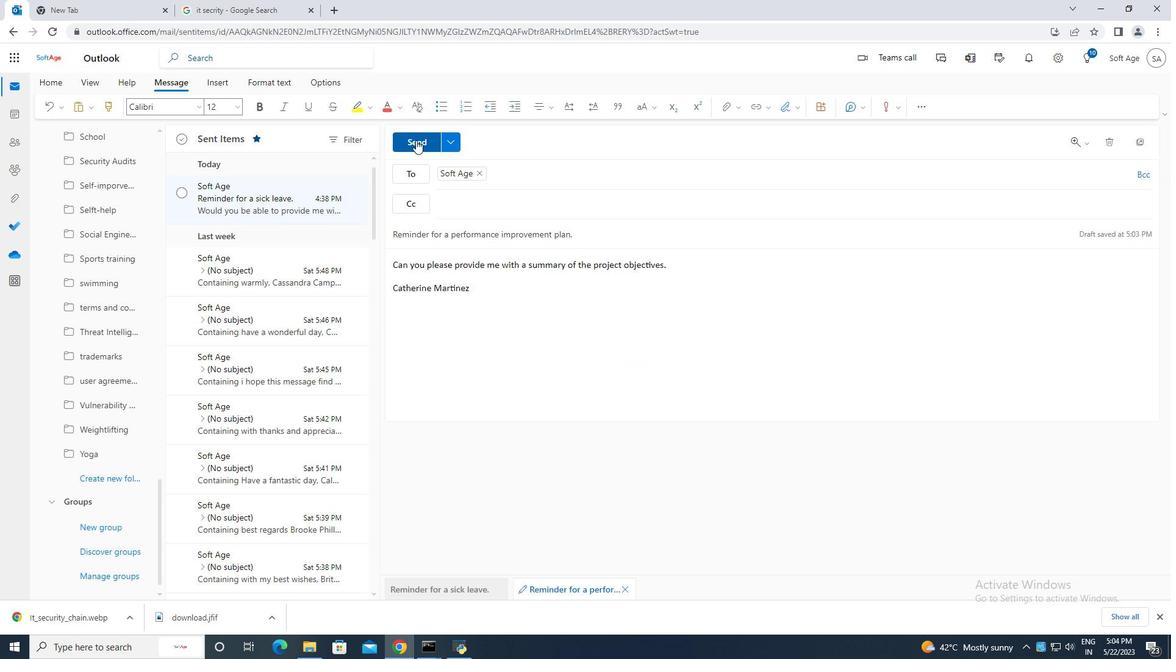 
Action: Mouse pressed left at (412, 136)
Screenshot: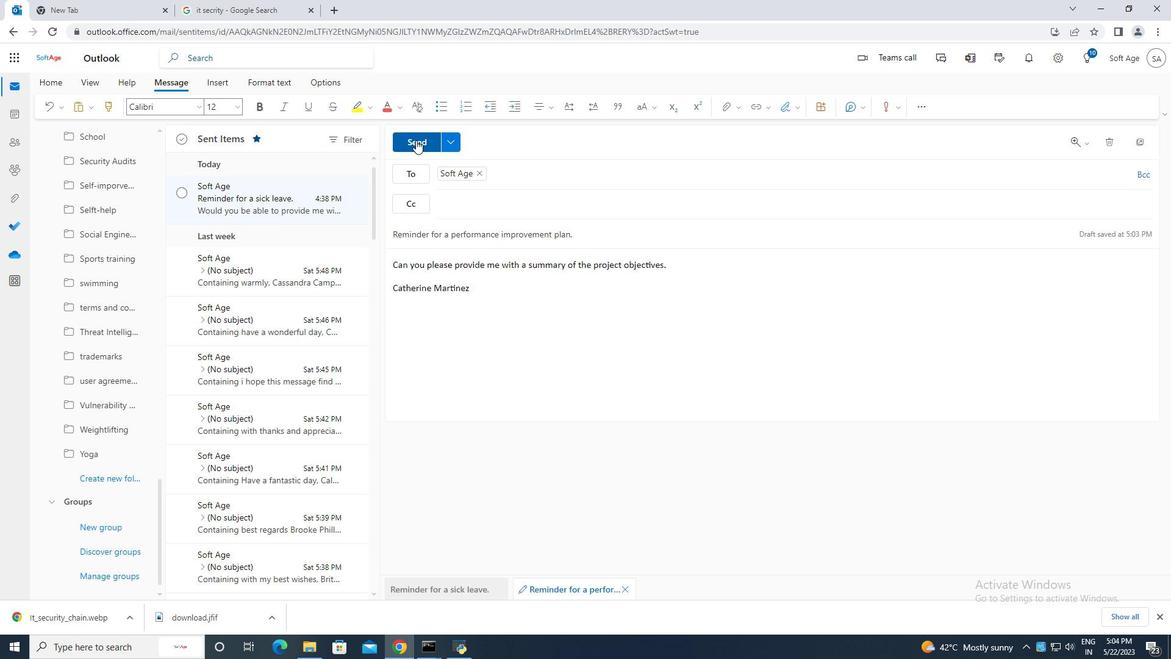 
Action: Mouse moved to (184, 191)
Screenshot: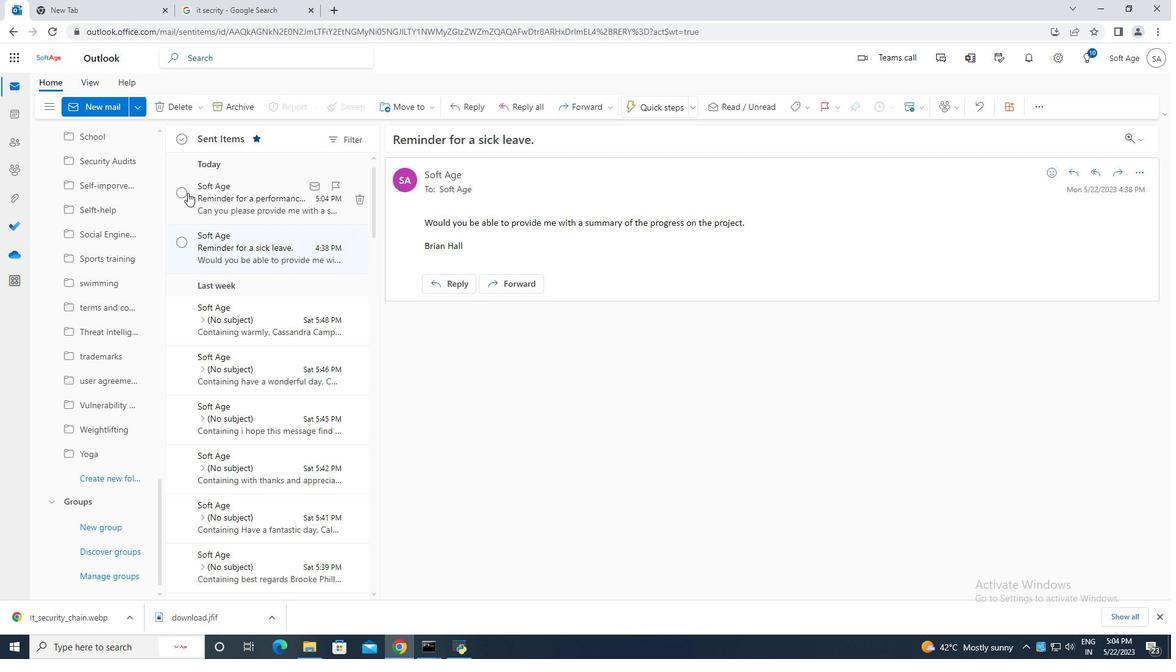 
Action: Mouse pressed left at (184, 191)
Screenshot: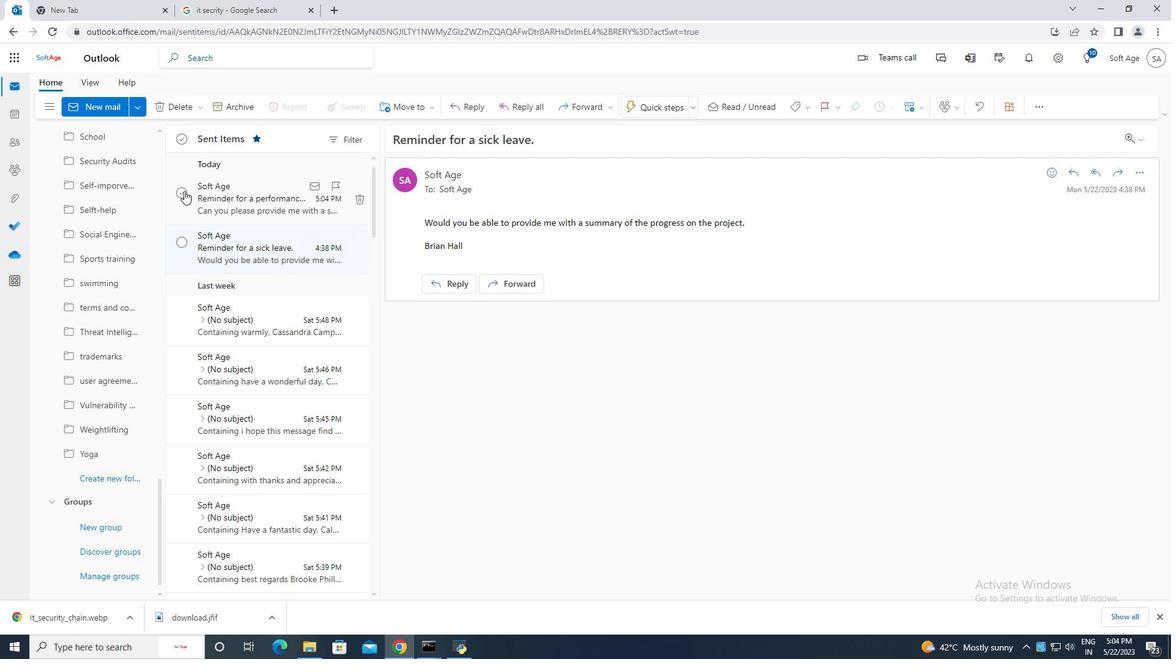 
Action: Mouse moved to (420, 110)
Screenshot: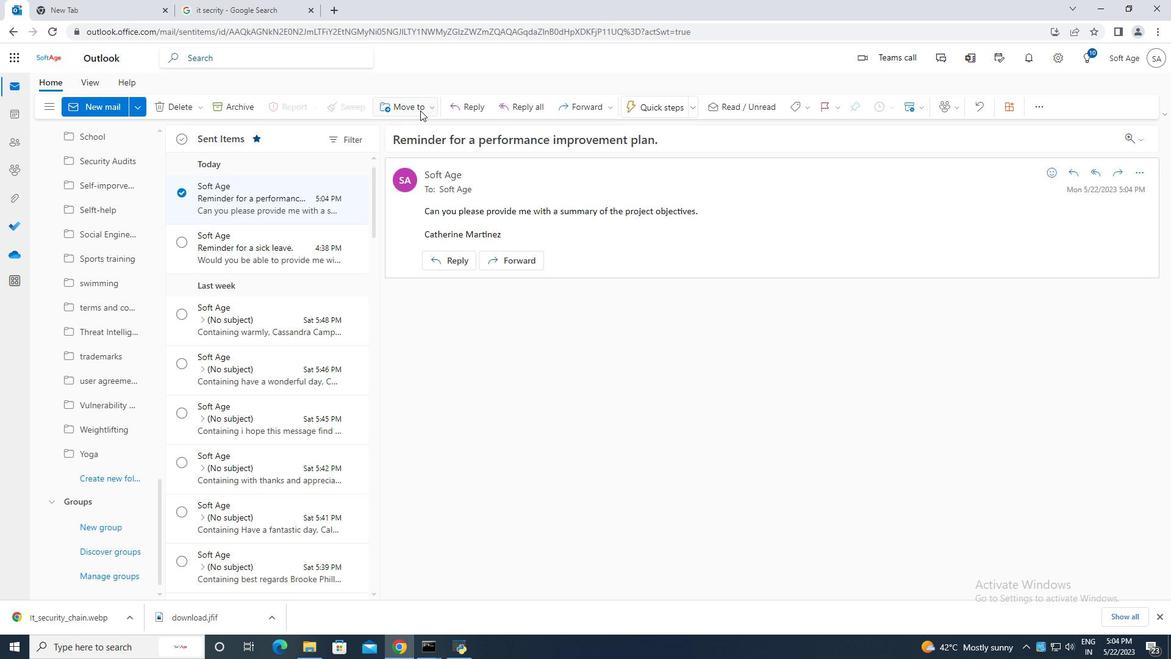 
Action: Mouse pressed left at (420, 110)
Screenshot: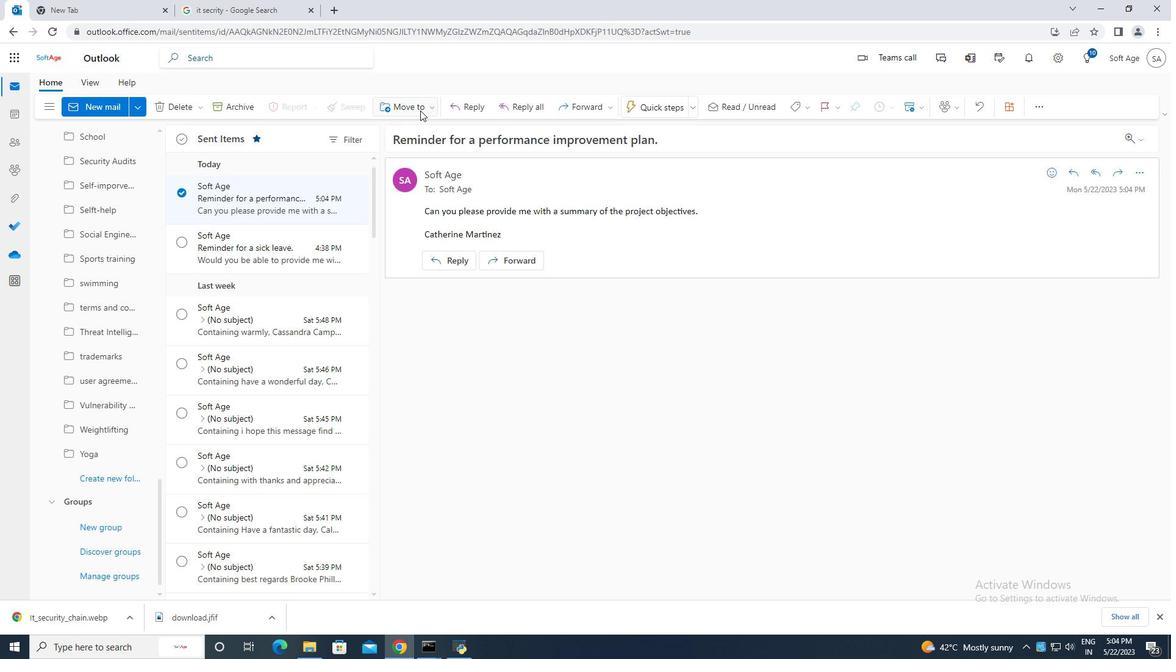 
Action: Mouse moved to (458, 128)
Screenshot: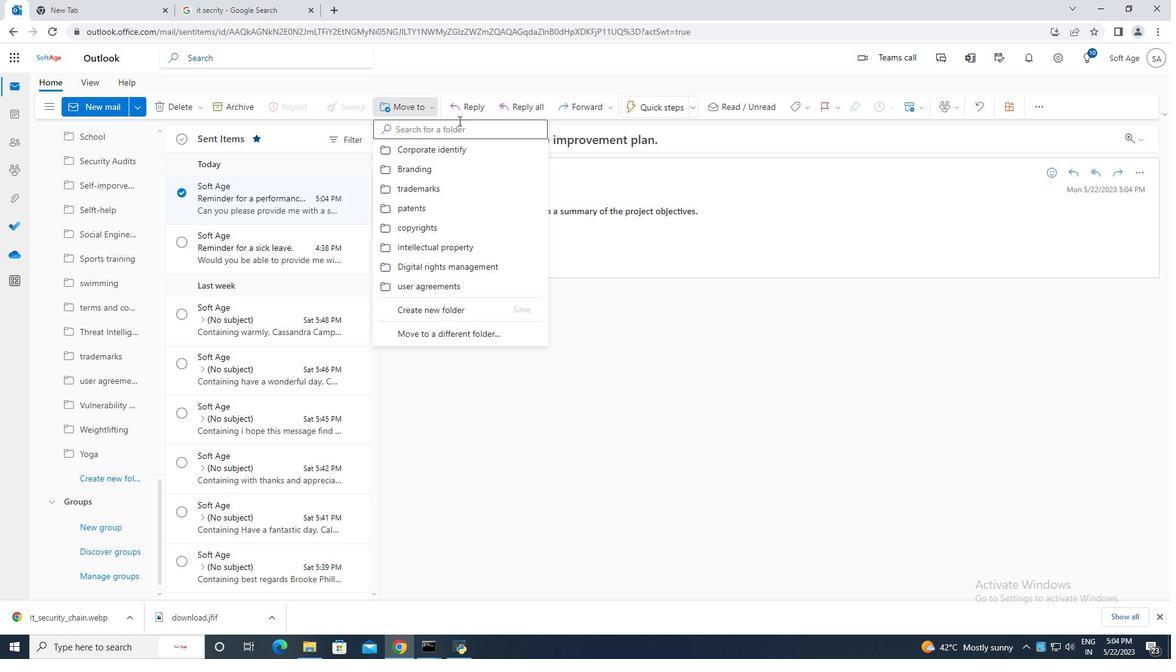 
Action: Mouse pressed left at (458, 128)
Screenshot: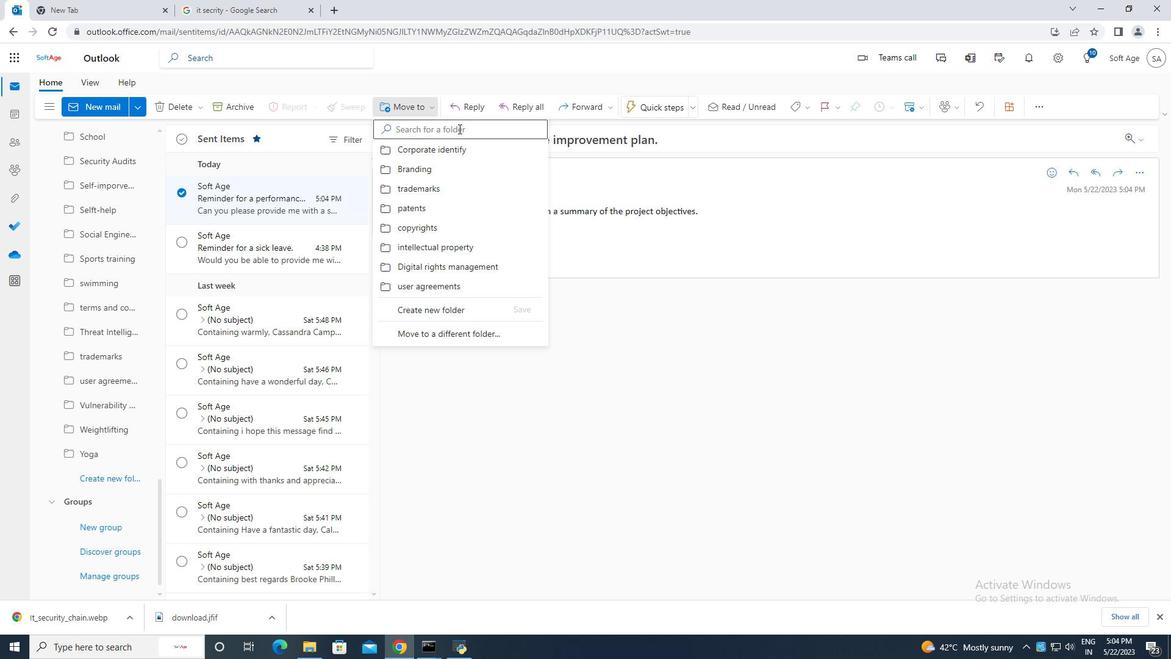 
Action: Key pressed publiv<Key.backspace>c<Key.space>relations
Screenshot: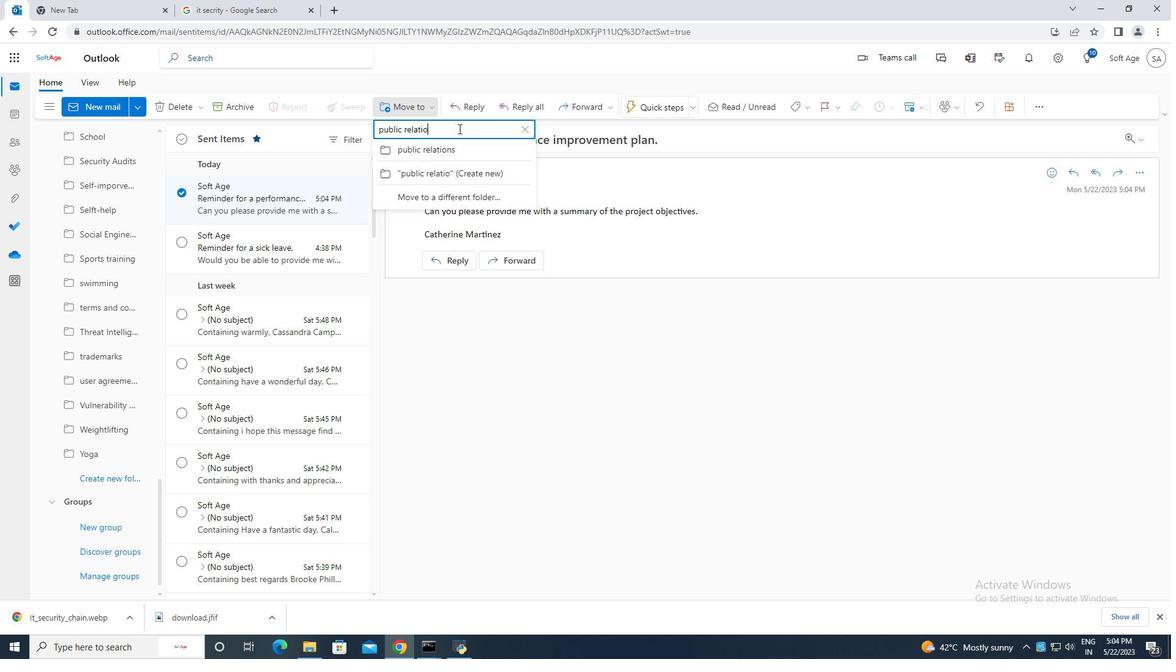 
Action: Mouse moved to (466, 145)
Screenshot: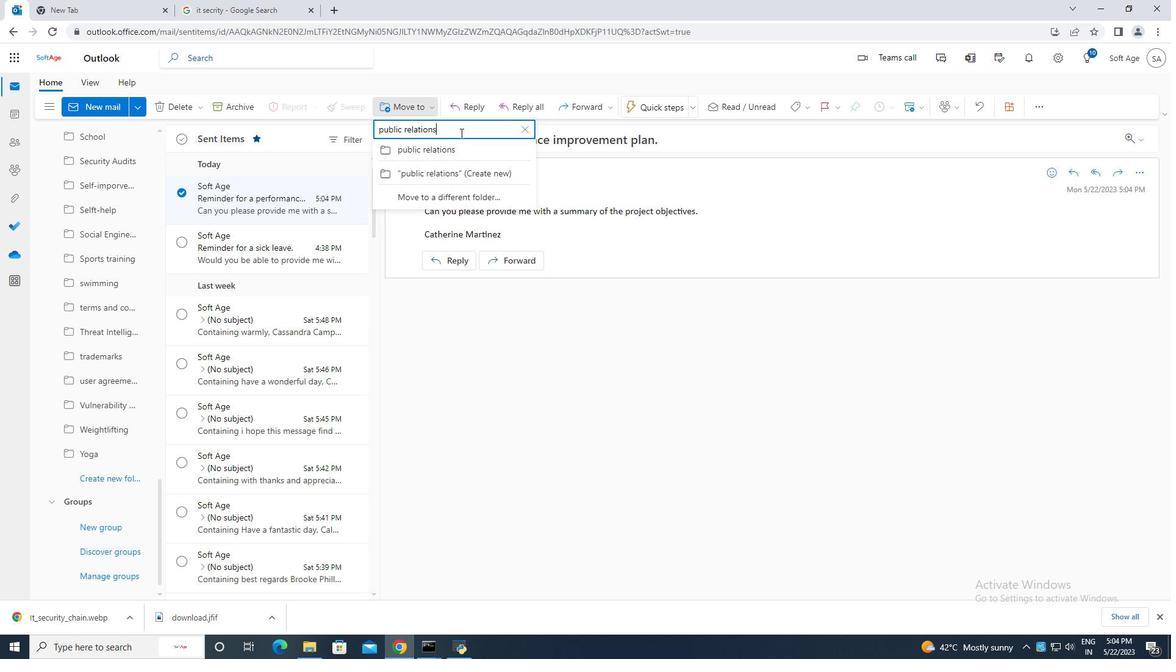 
Action: Mouse pressed left at (466, 145)
Screenshot: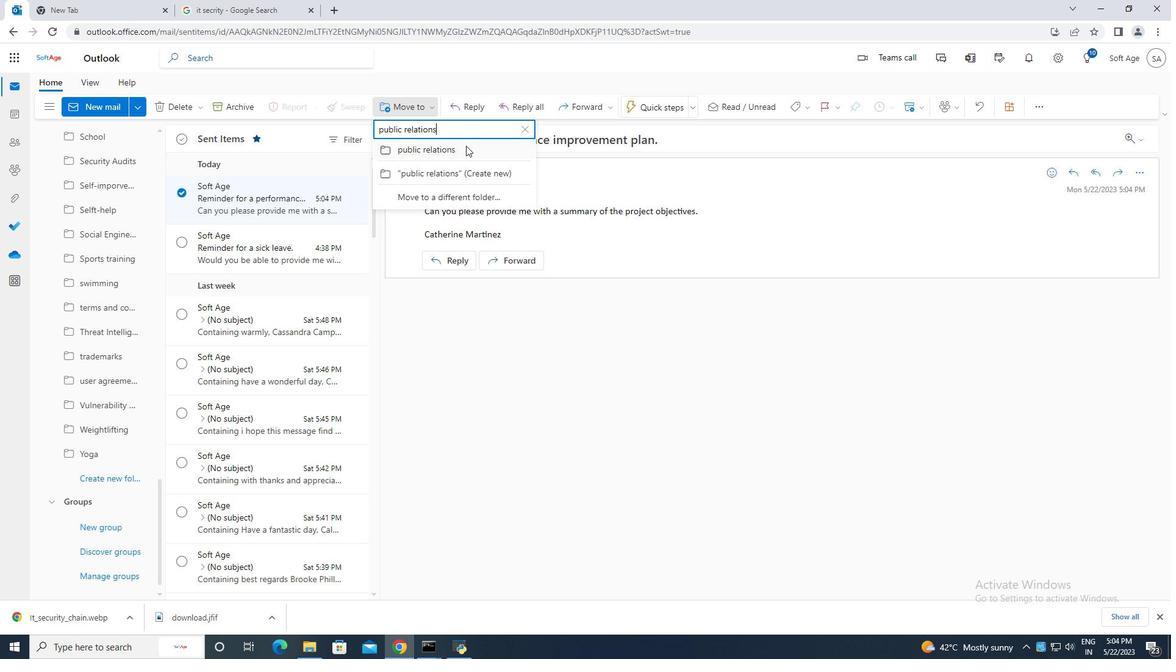 
Action: Mouse moved to (399, 587)
Screenshot: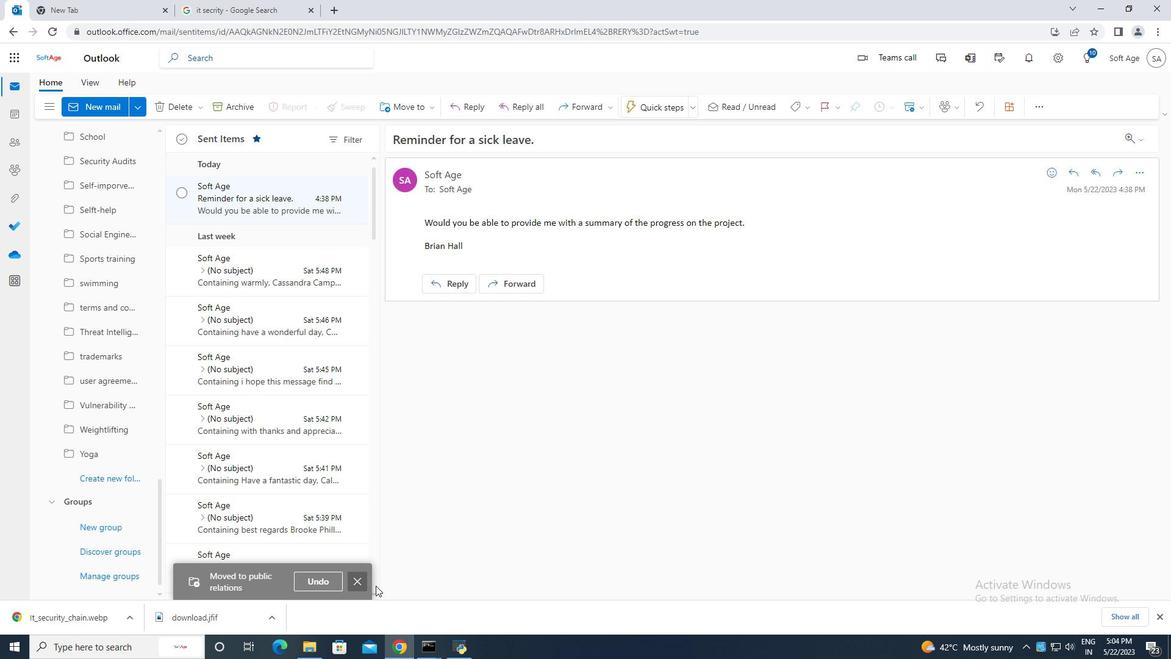 
